 Task: Search one way flight ticket for 1 adult, 1 child, 1 infant in seat in premium economy from Toledo: Eugene F. Kranz Toledo Express Airport to Springfield: Abraham Lincoln Capital Airport on 5-2-2023. Choice of flights is United. Number of bags: 2 carry on bags and 4 checked bags. Price is upto 81000. Outbound departure time preference is 5:45.
Action: Mouse moved to (327, 274)
Screenshot: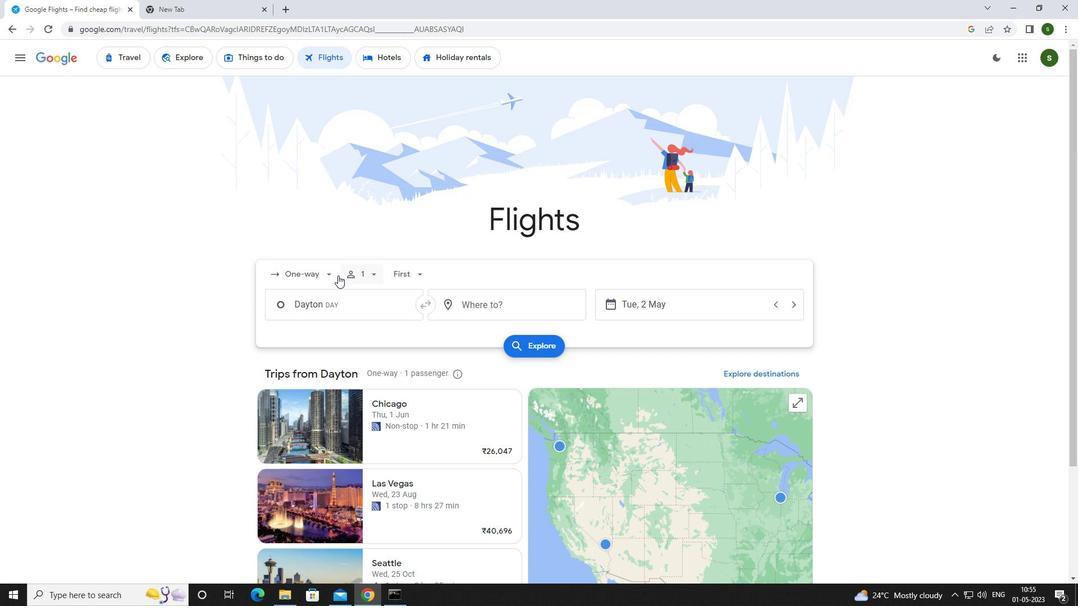 
Action: Mouse pressed left at (327, 274)
Screenshot: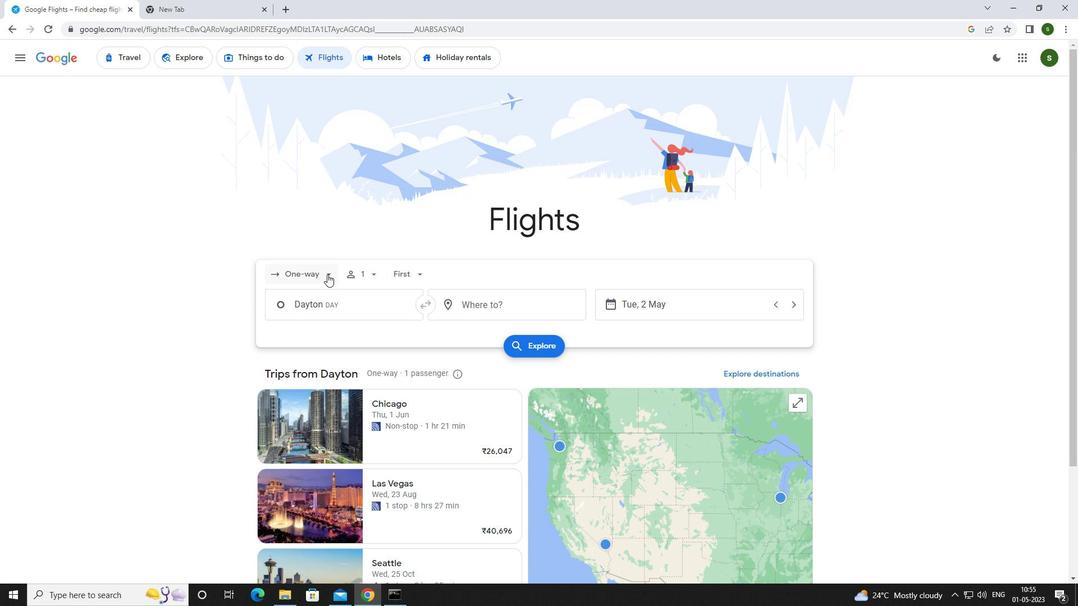 
Action: Mouse moved to (314, 322)
Screenshot: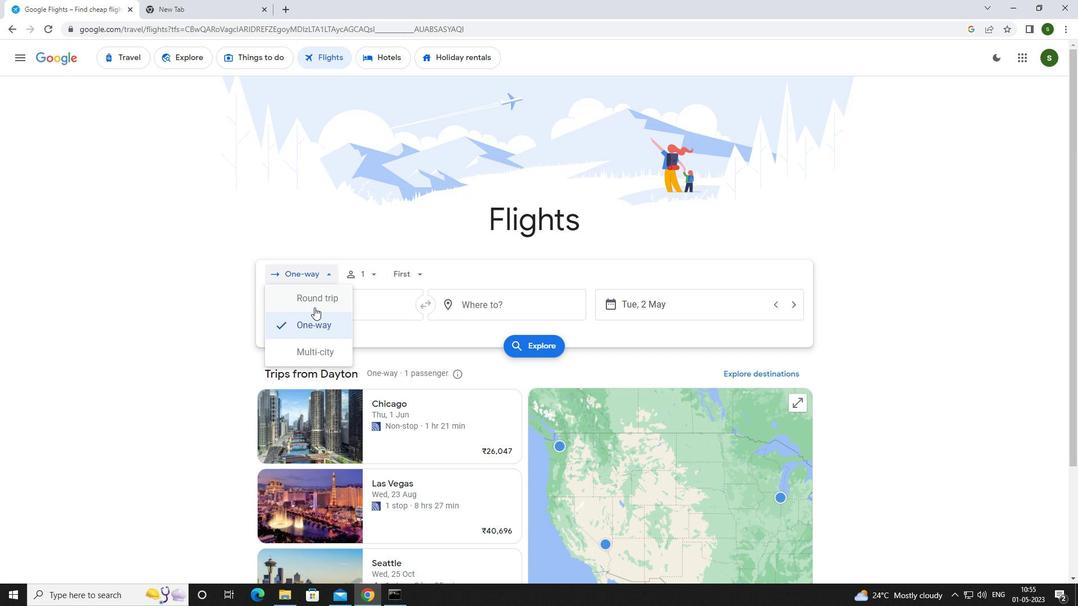 
Action: Mouse pressed left at (314, 322)
Screenshot: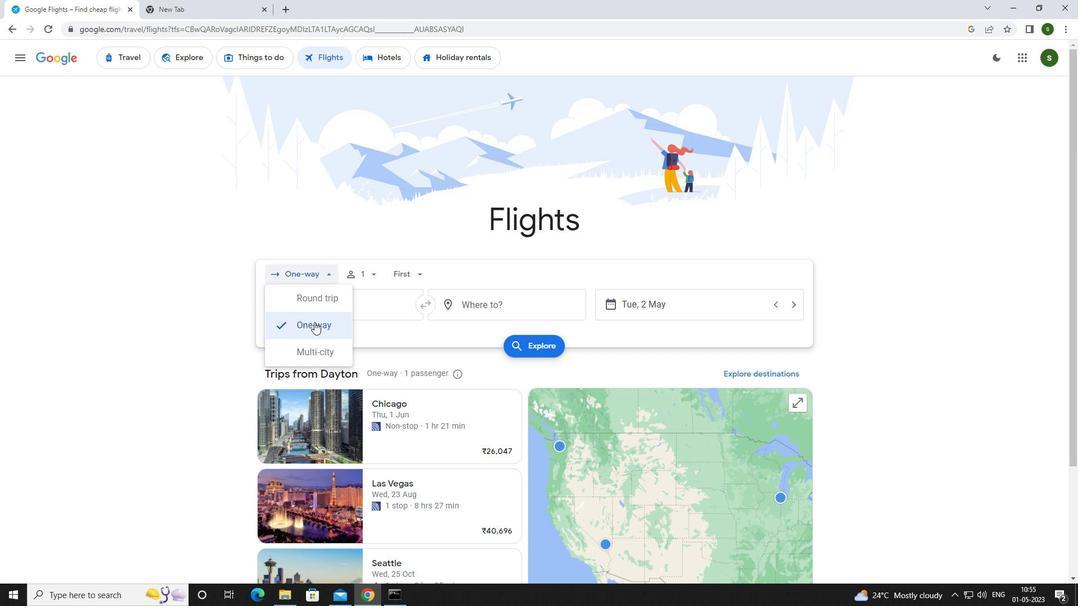 
Action: Mouse moved to (375, 275)
Screenshot: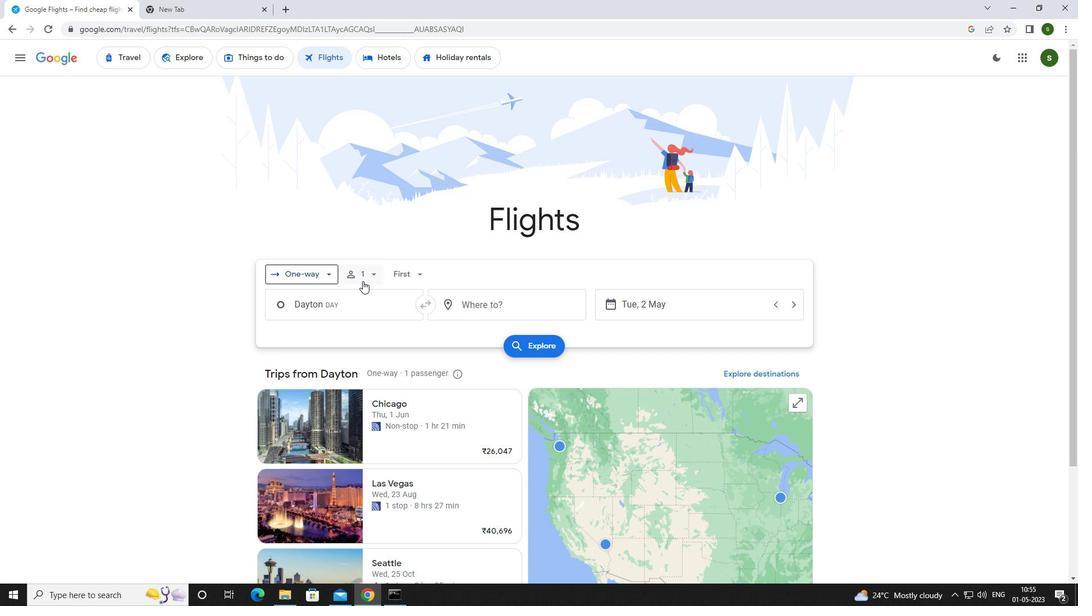 
Action: Mouse pressed left at (375, 275)
Screenshot: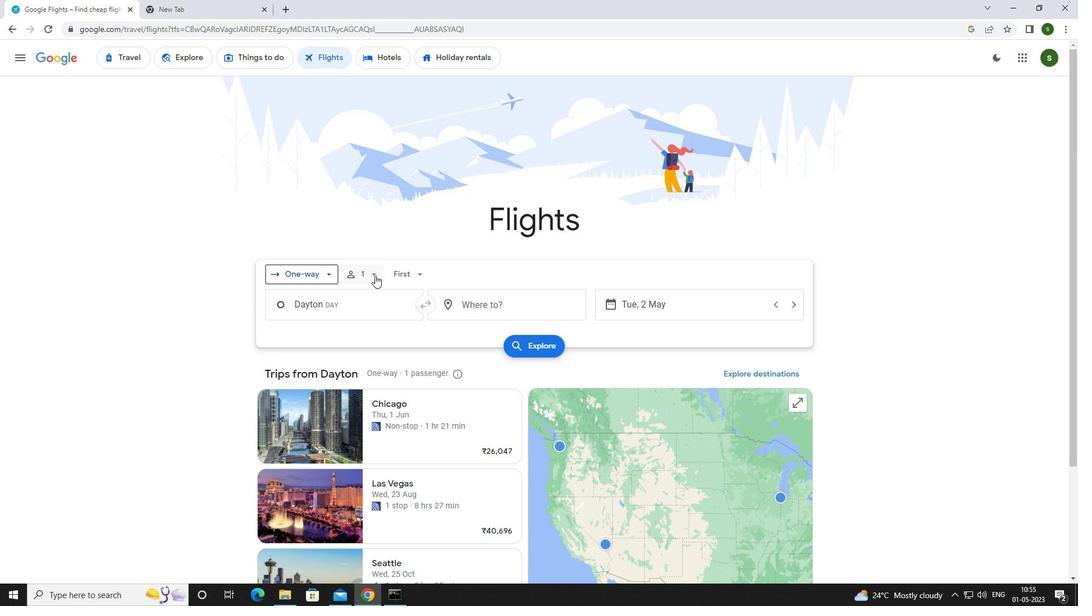 
Action: Mouse moved to (461, 334)
Screenshot: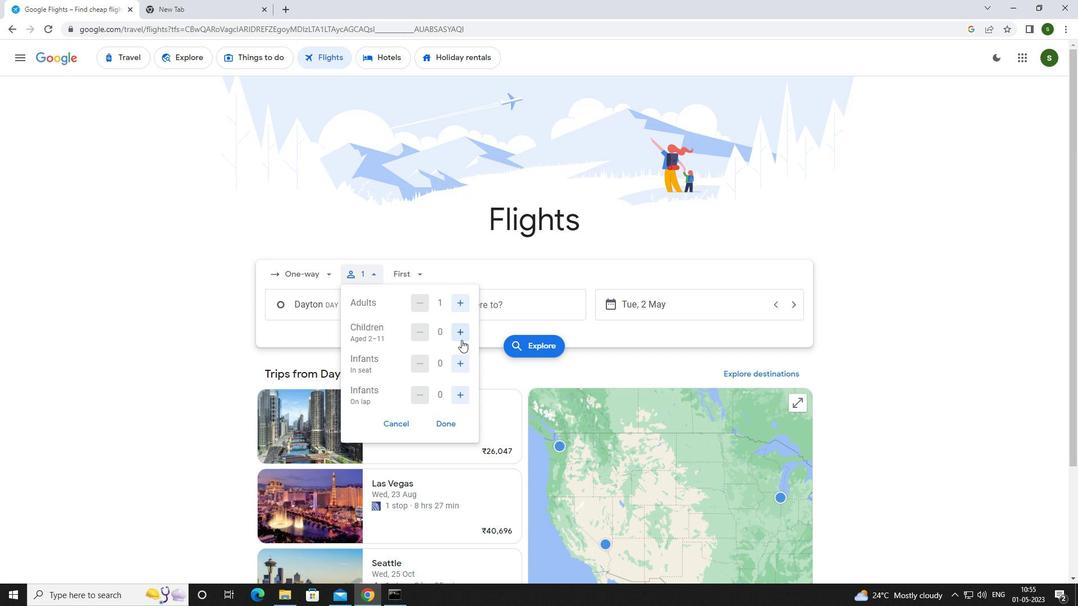 
Action: Mouse pressed left at (461, 334)
Screenshot: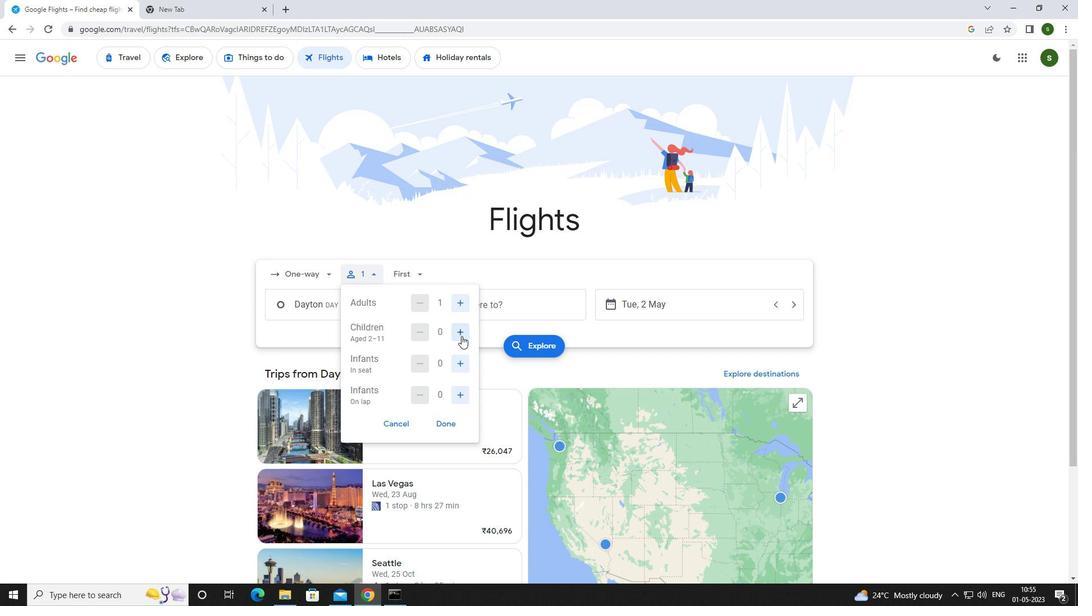 
Action: Mouse moved to (464, 364)
Screenshot: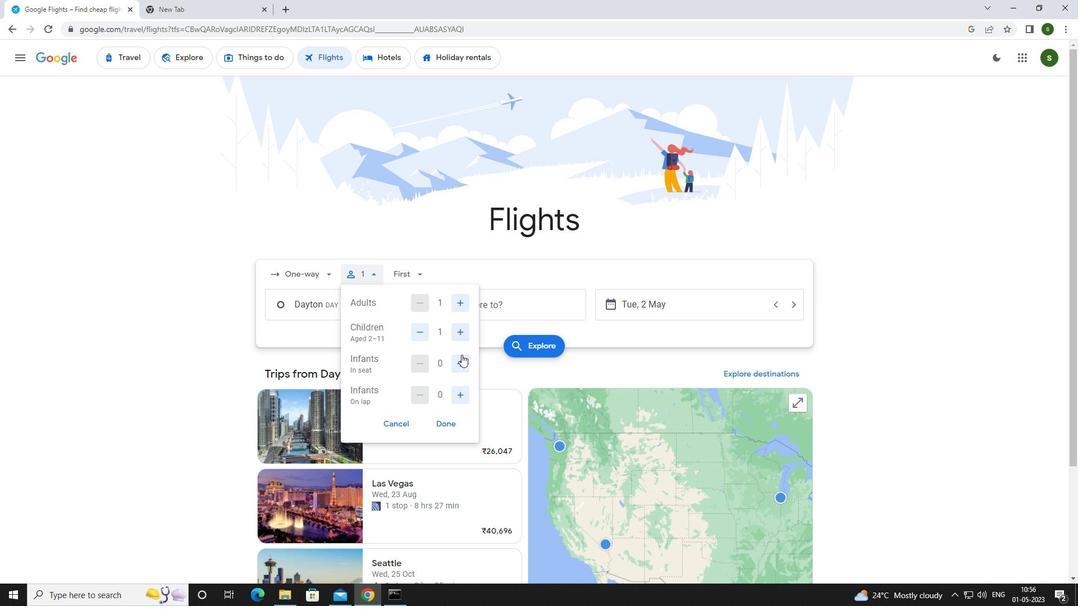 
Action: Mouse pressed left at (464, 364)
Screenshot: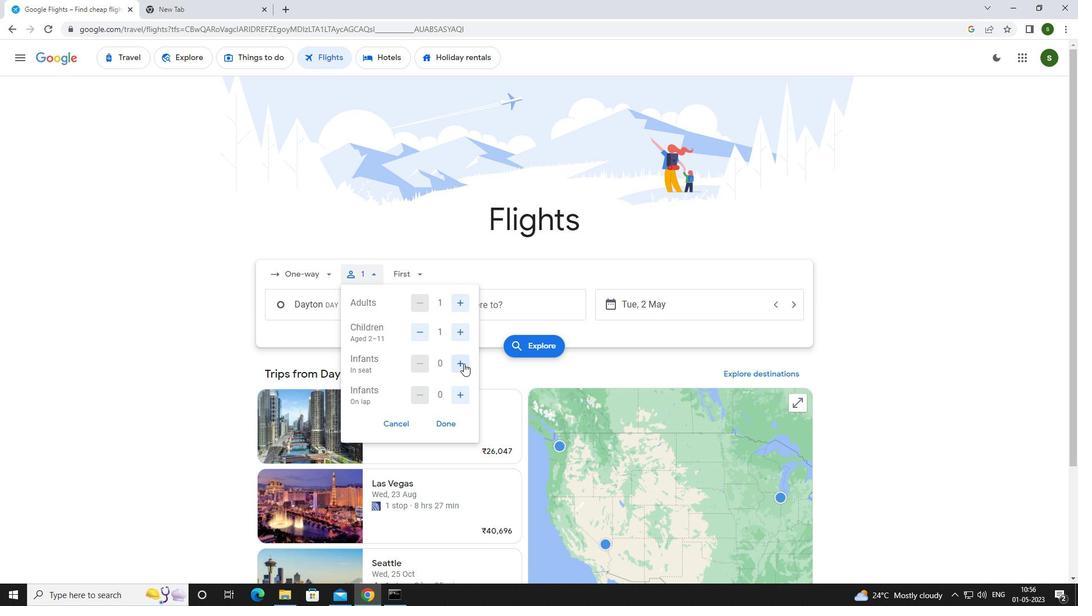 
Action: Mouse moved to (412, 270)
Screenshot: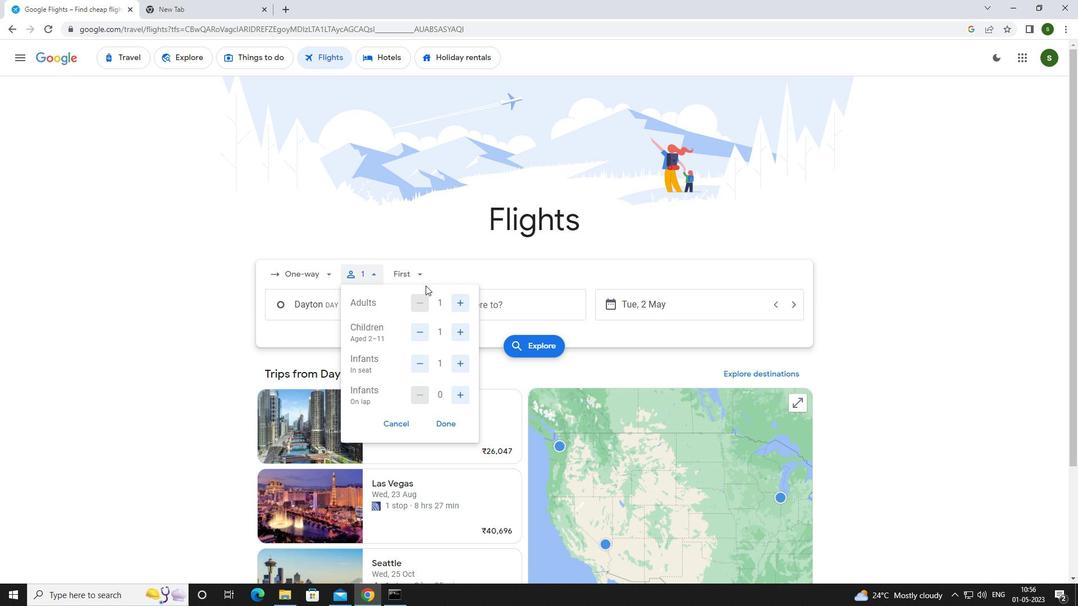 
Action: Mouse pressed left at (412, 270)
Screenshot: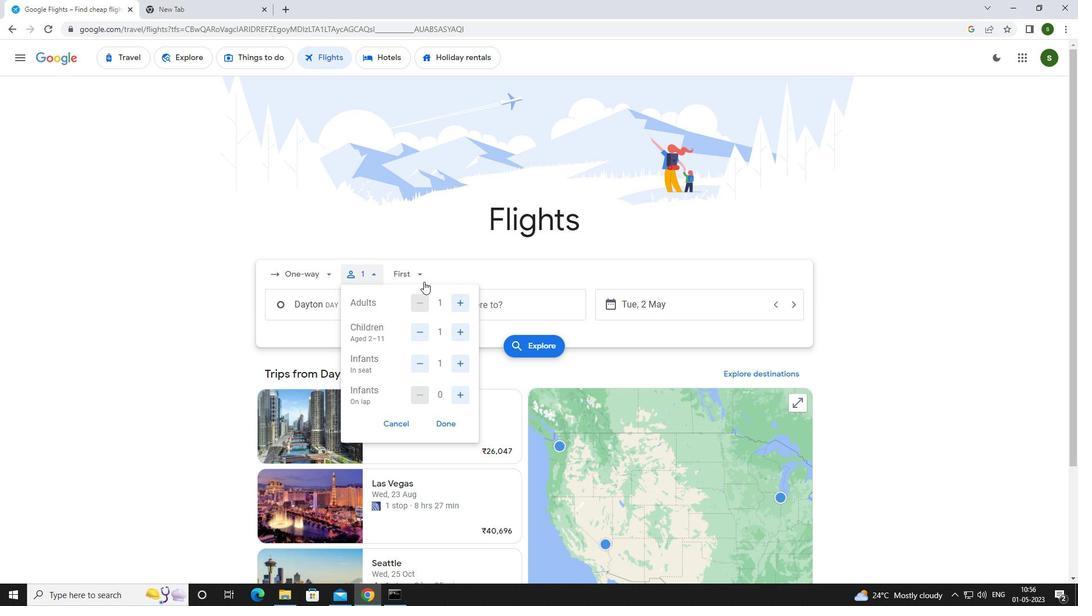 
Action: Mouse moved to (438, 325)
Screenshot: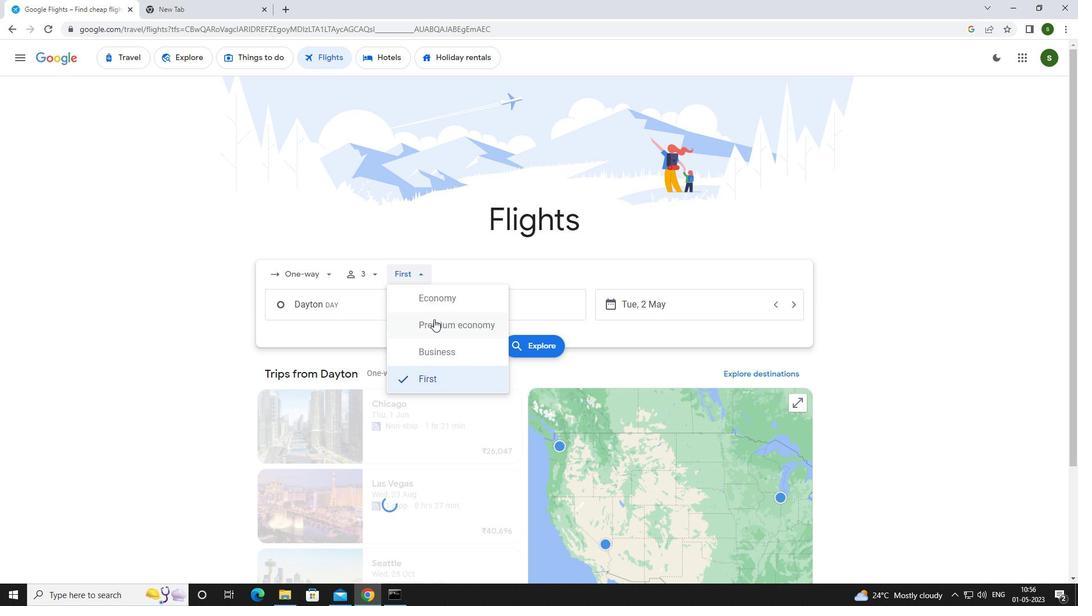 
Action: Mouse pressed left at (438, 325)
Screenshot: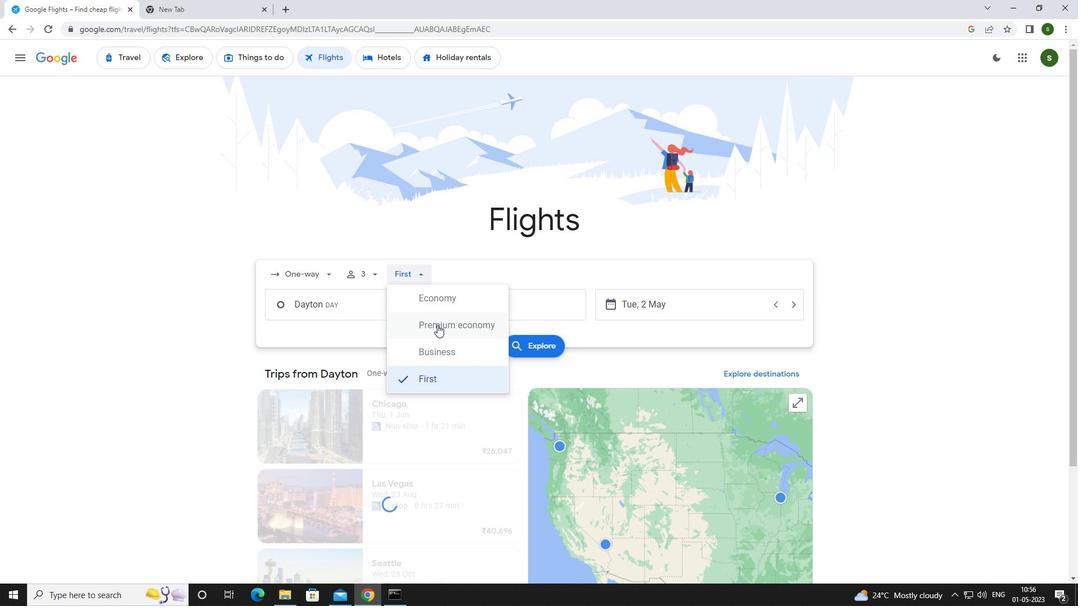 
Action: Mouse moved to (366, 306)
Screenshot: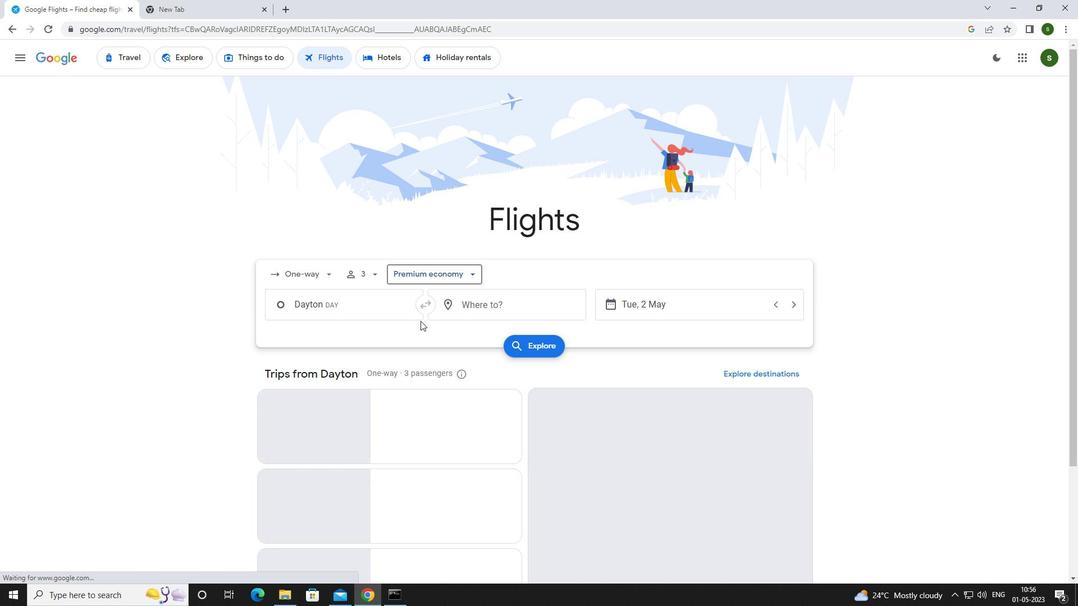 
Action: Mouse pressed left at (366, 306)
Screenshot: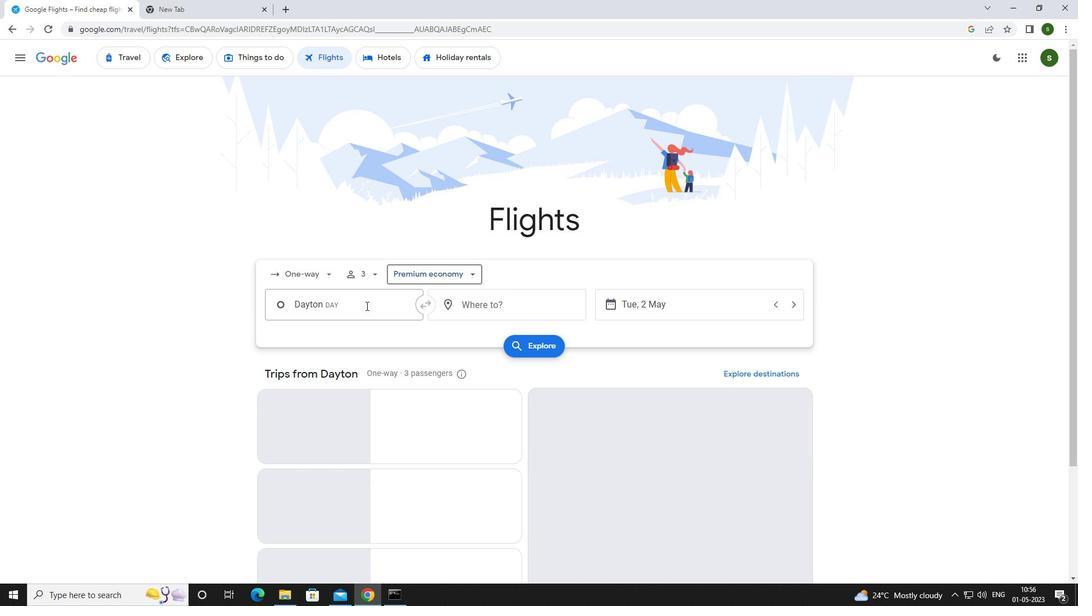 
Action: Key pressed t<Key.caps_lock>oledo<Key.space><Key.caps_lock>e<Key.caps_lock>xp
Screenshot: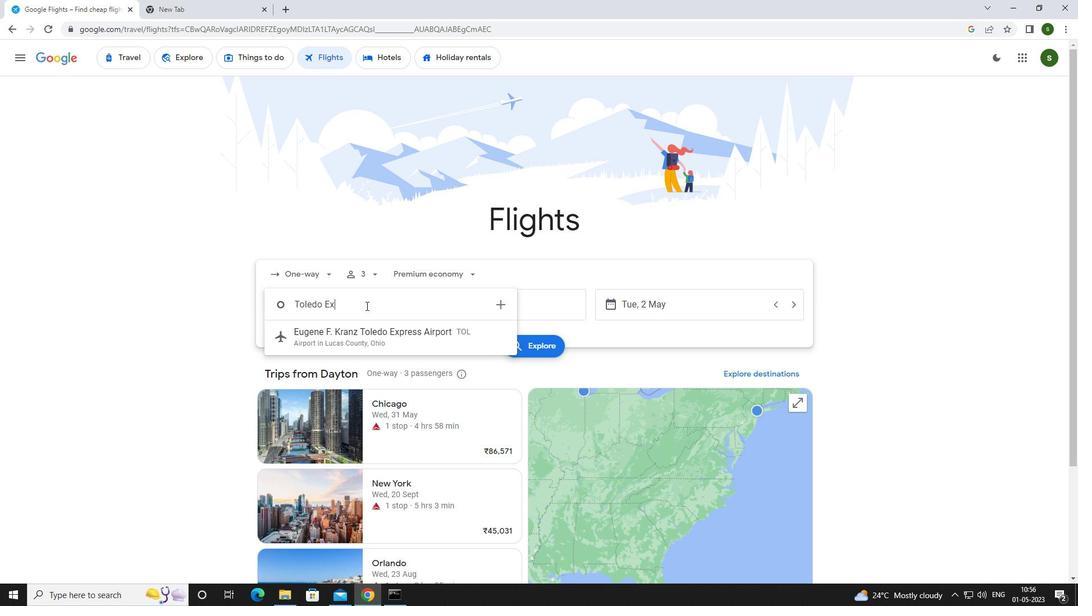 
Action: Mouse moved to (367, 339)
Screenshot: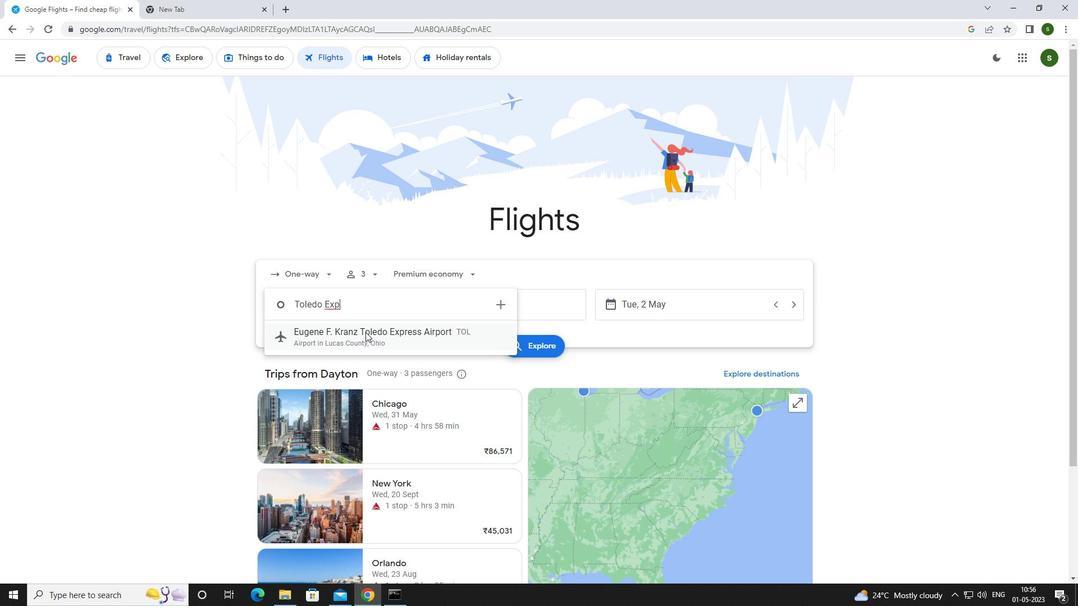 
Action: Mouse pressed left at (367, 339)
Screenshot: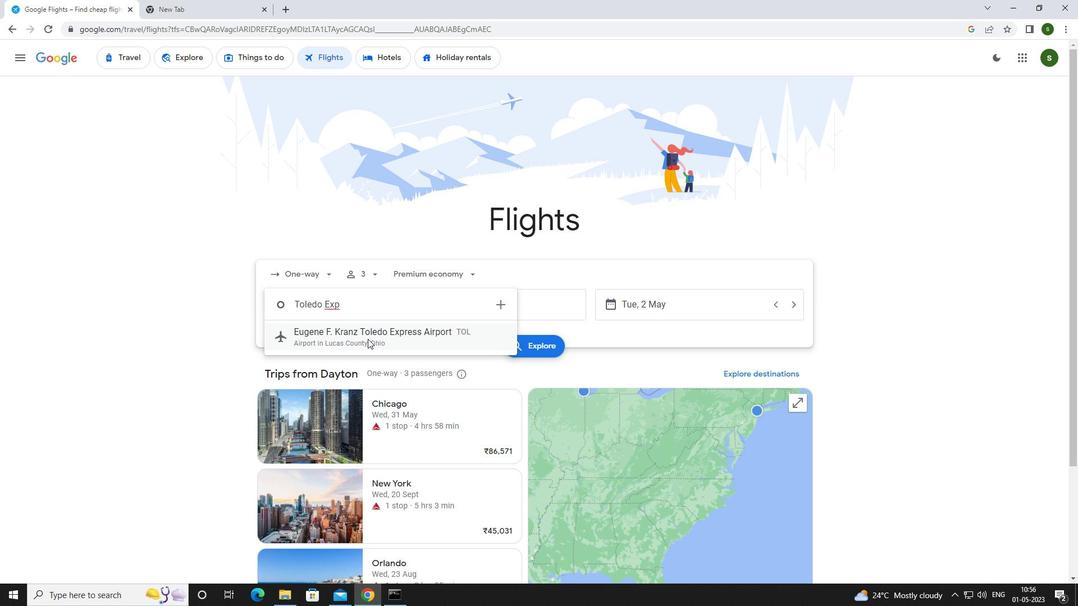 
Action: Mouse moved to (499, 306)
Screenshot: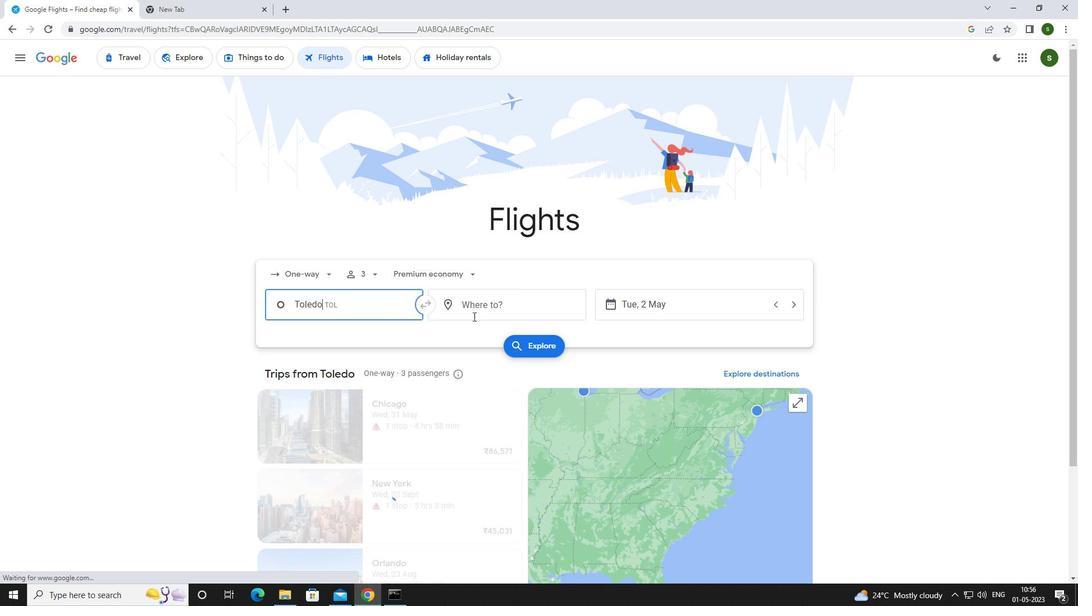 
Action: Mouse pressed left at (499, 306)
Screenshot: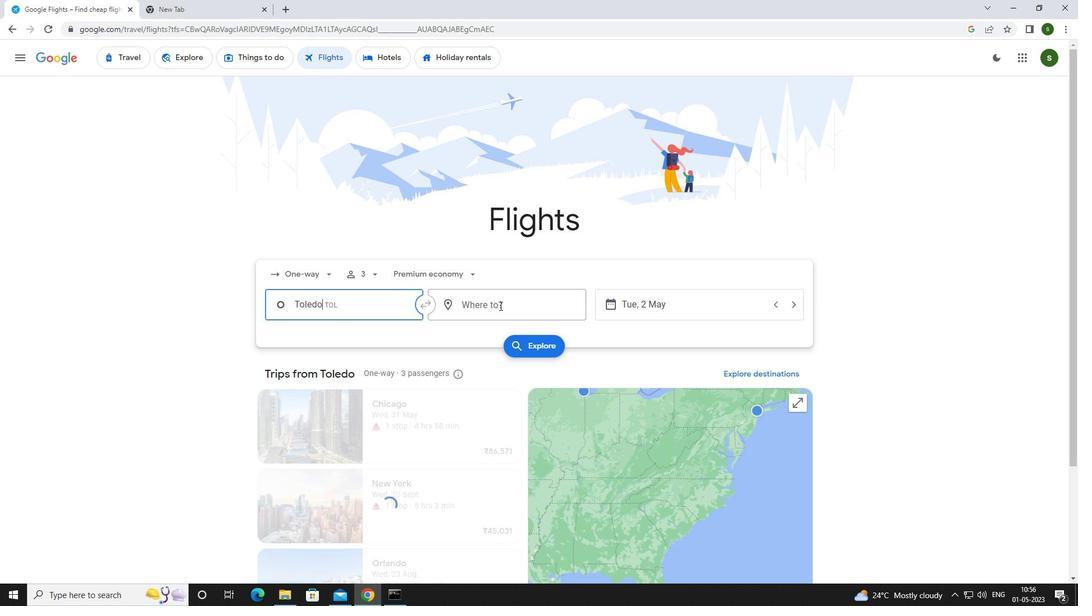 
Action: Mouse moved to (420, 328)
Screenshot: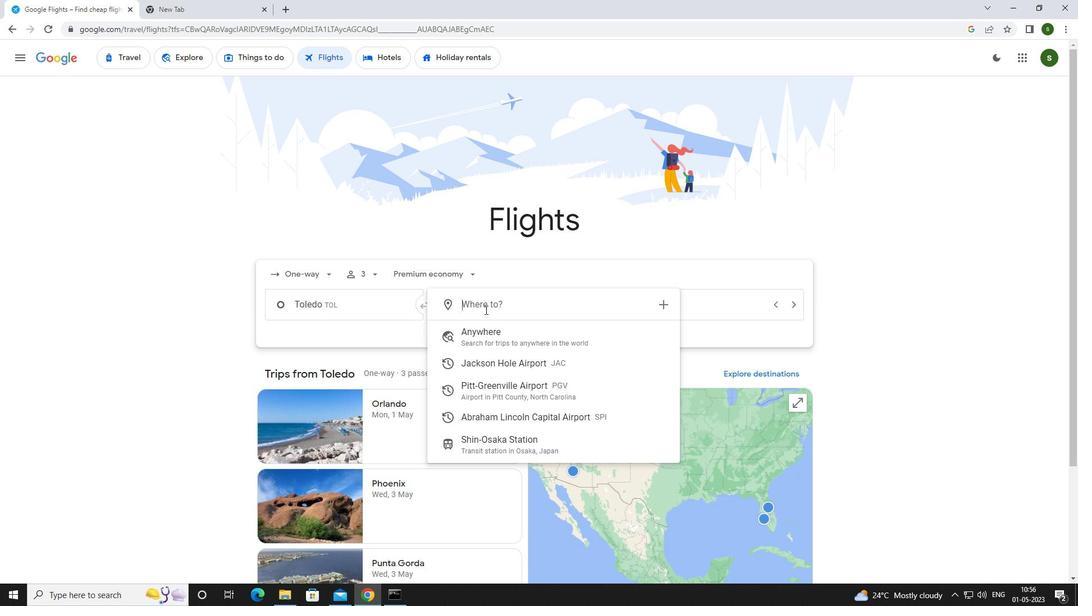 
Action: Key pressed <Key.caps_lock>s<Key.caps_lock>pringd<Key.backspace>fi
Screenshot: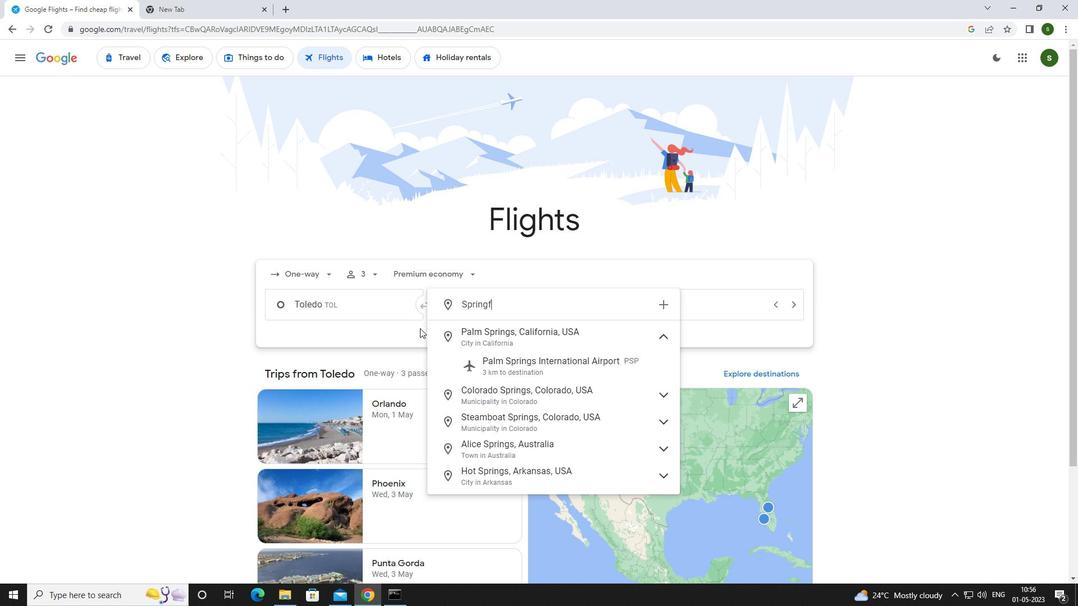 
Action: Mouse moved to (525, 405)
Screenshot: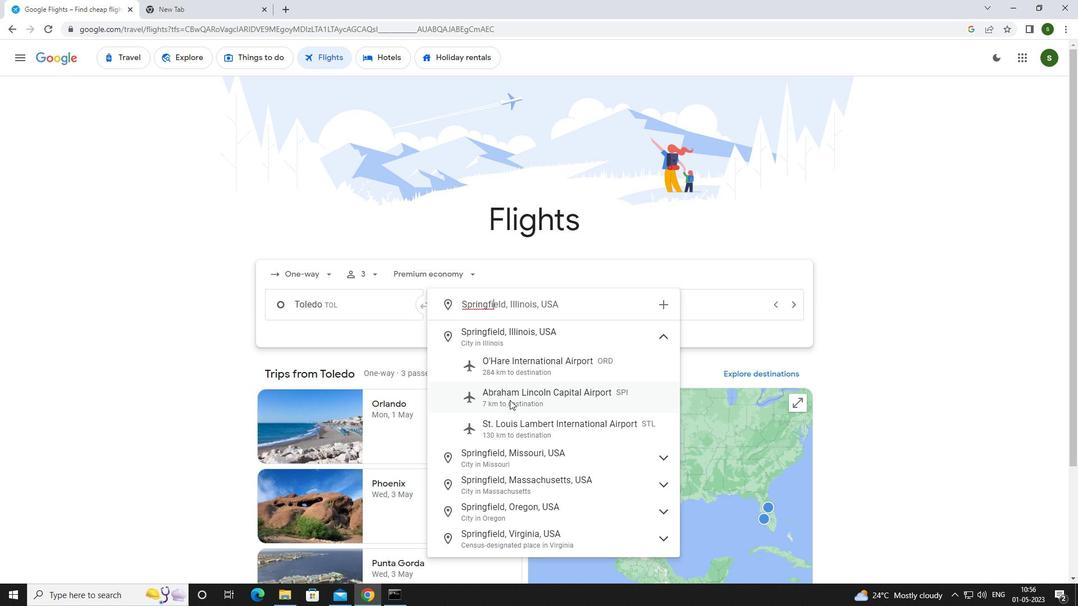 
Action: Mouse pressed left at (525, 405)
Screenshot: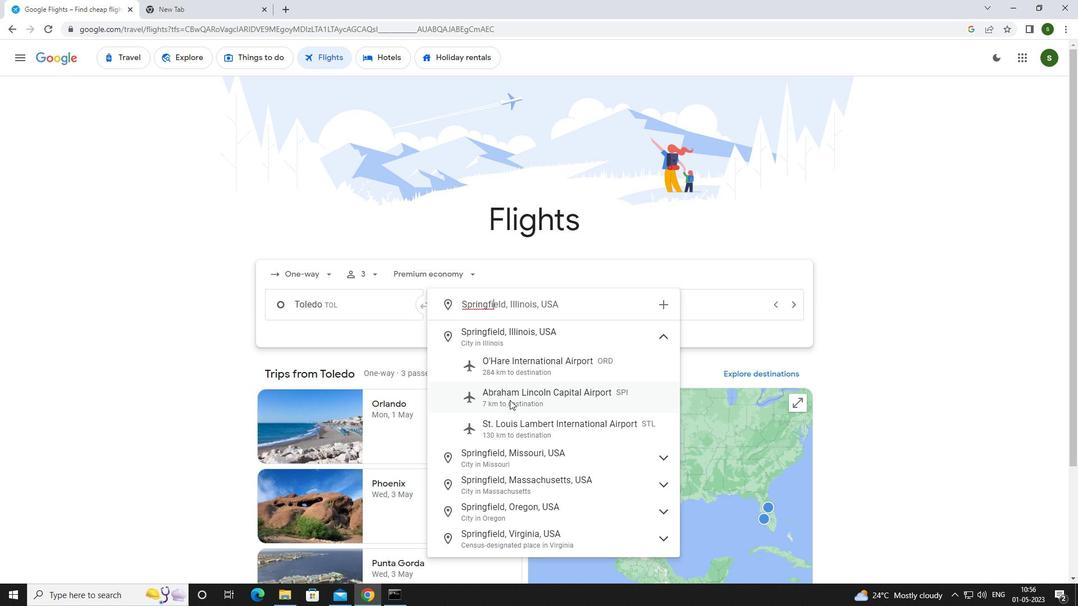 
Action: Mouse moved to (691, 314)
Screenshot: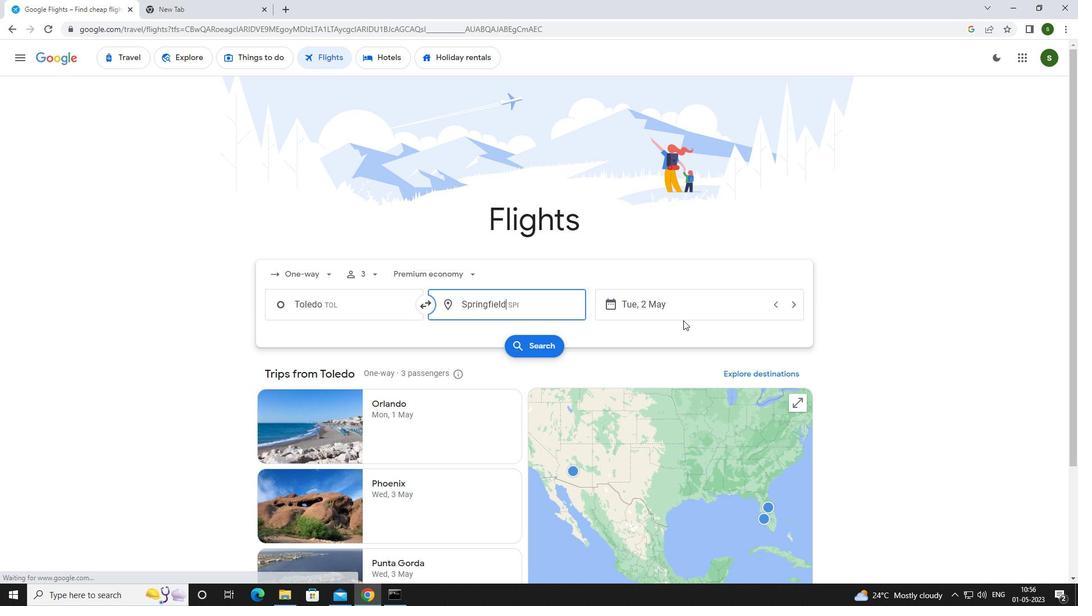 
Action: Mouse pressed left at (691, 314)
Screenshot: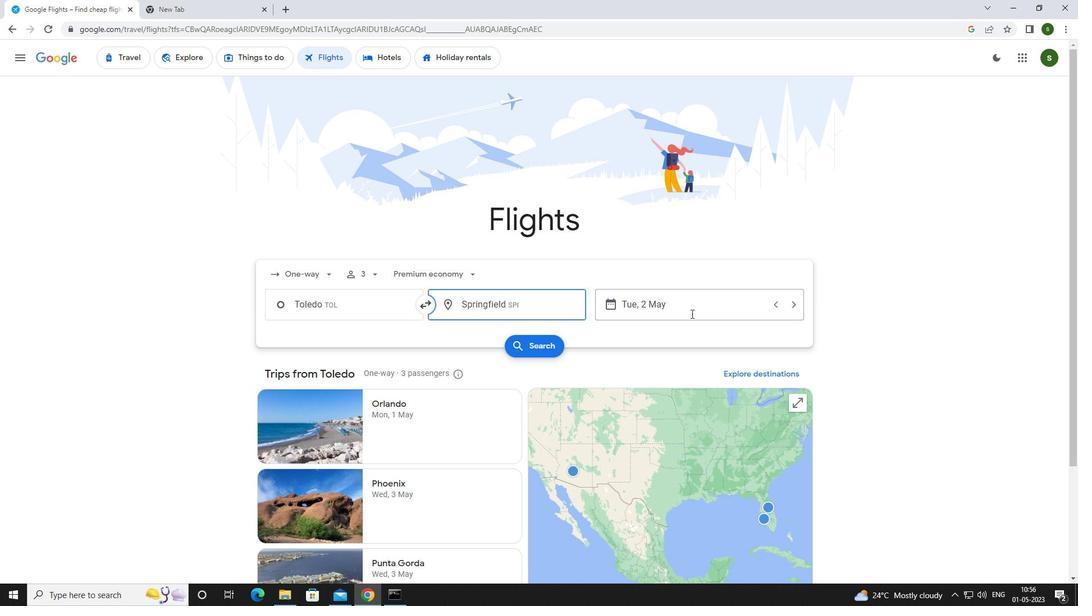 
Action: Mouse moved to (468, 380)
Screenshot: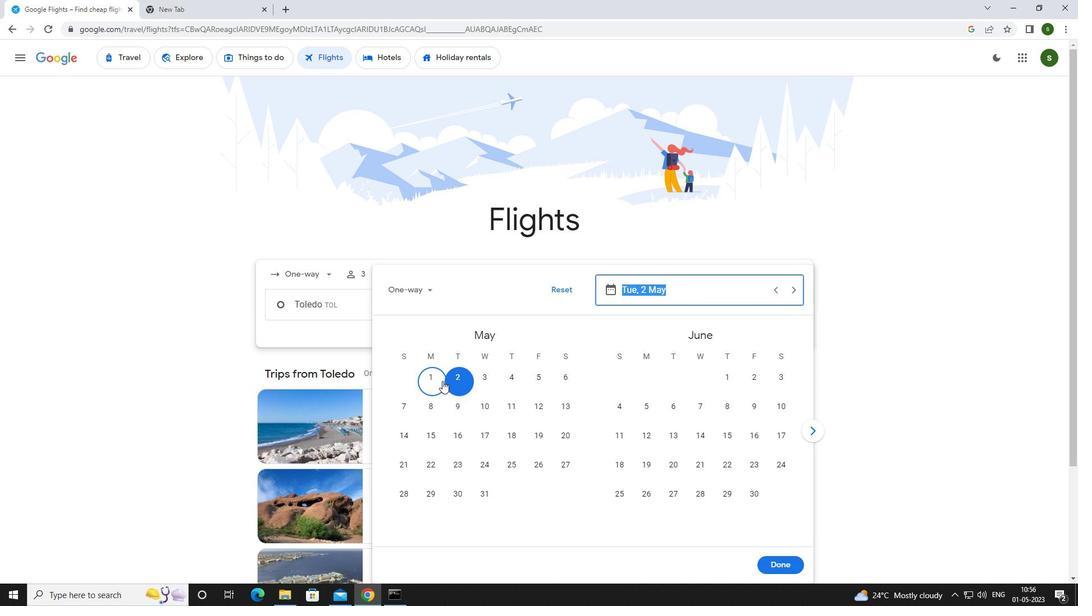 
Action: Mouse pressed left at (468, 380)
Screenshot: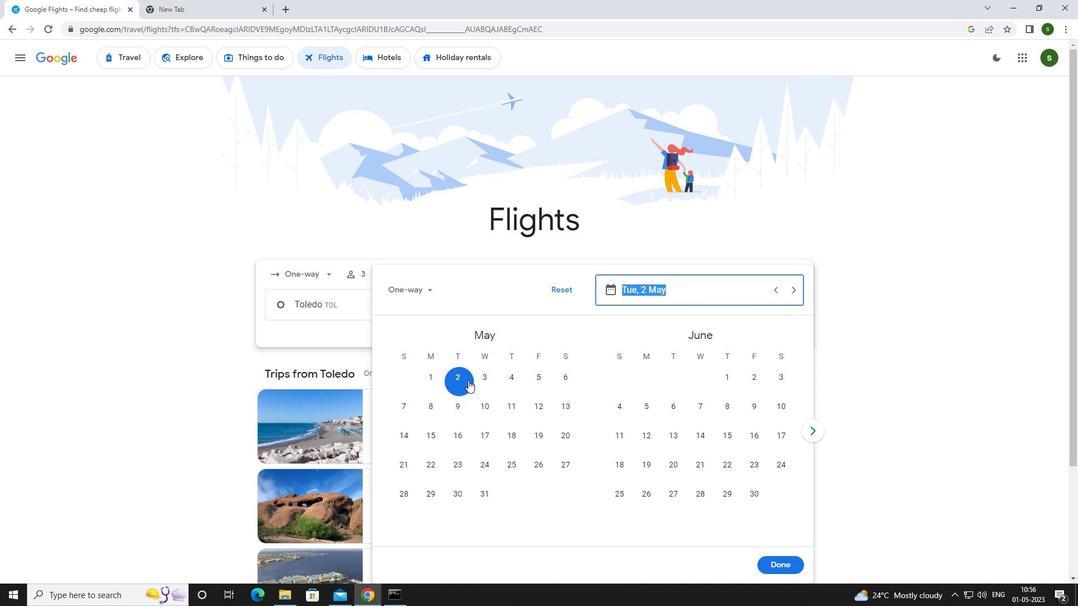 
Action: Mouse moved to (785, 569)
Screenshot: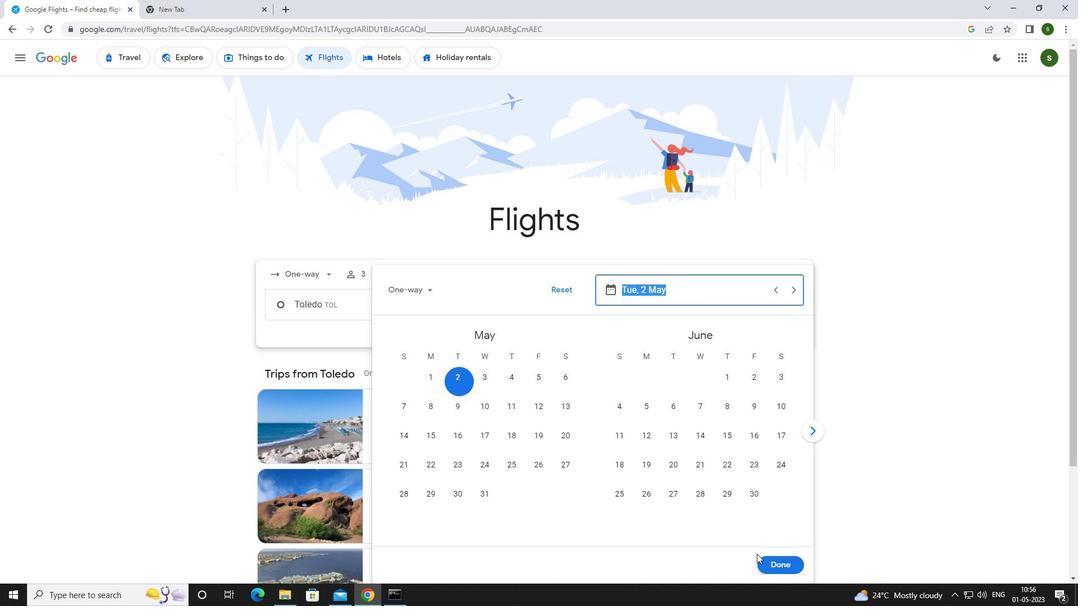 
Action: Mouse pressed left at (785, 569)
Screenshot: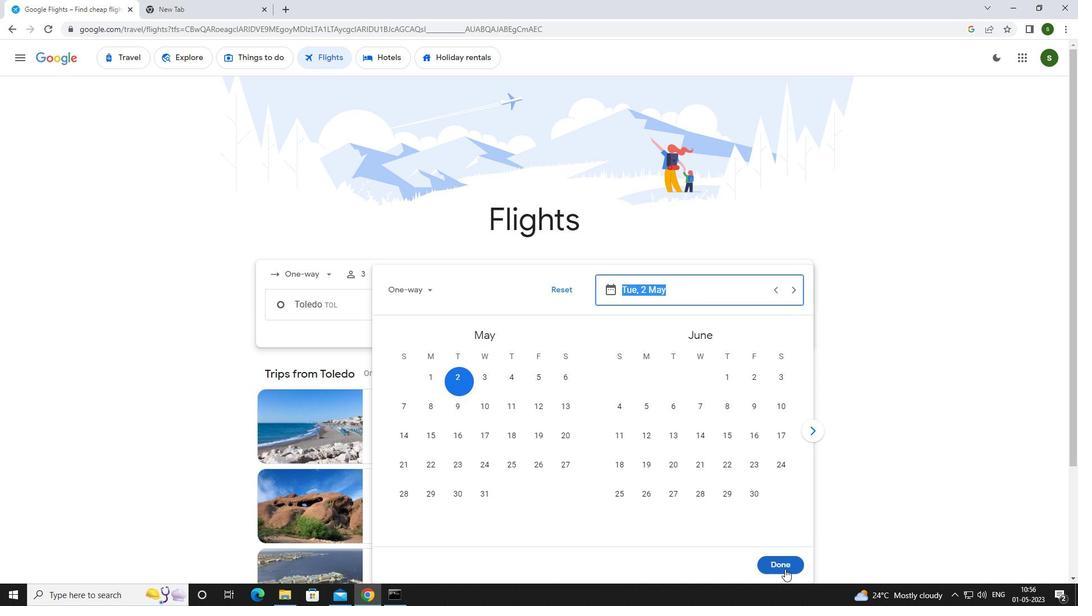 
Action: Mouse moved to (525, 350)
Screenshot: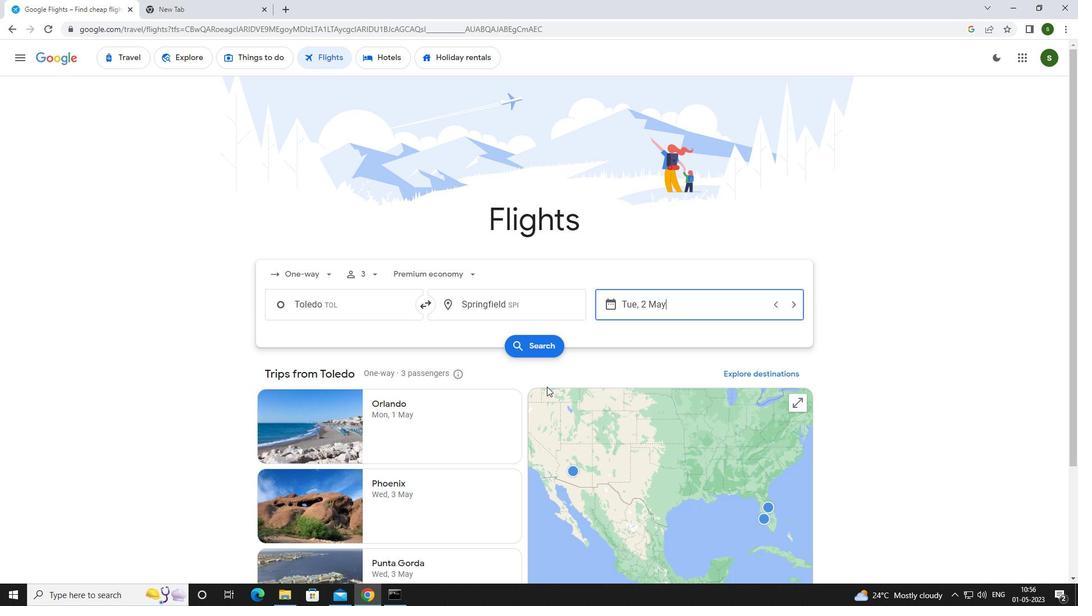 
Action: Mouse pressed left at (525, 350)
Screenshot: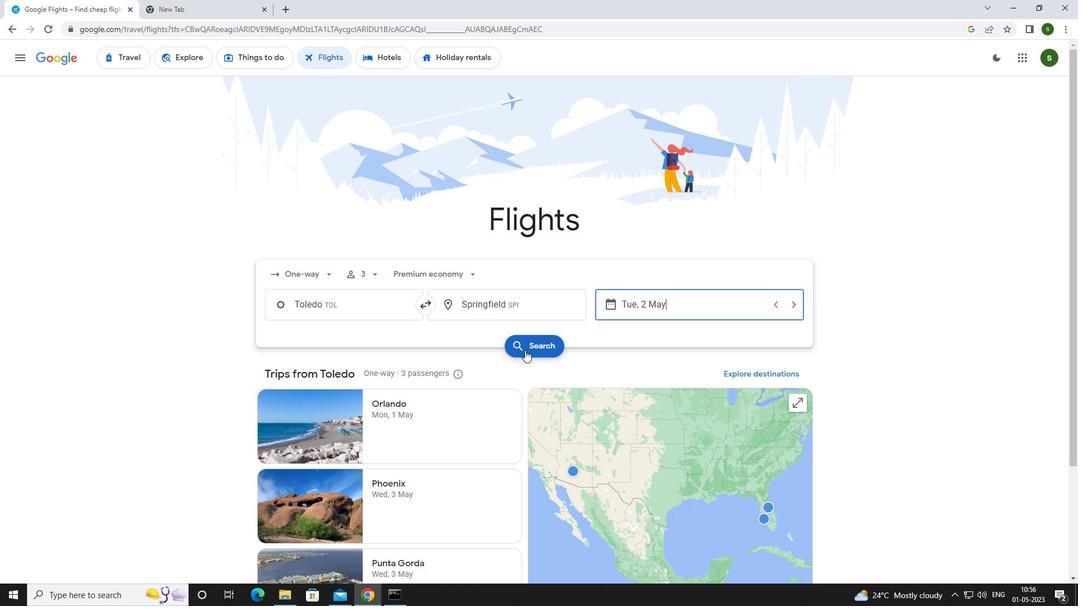 
Action: Mouse moved to (292, 166)
Screenshot: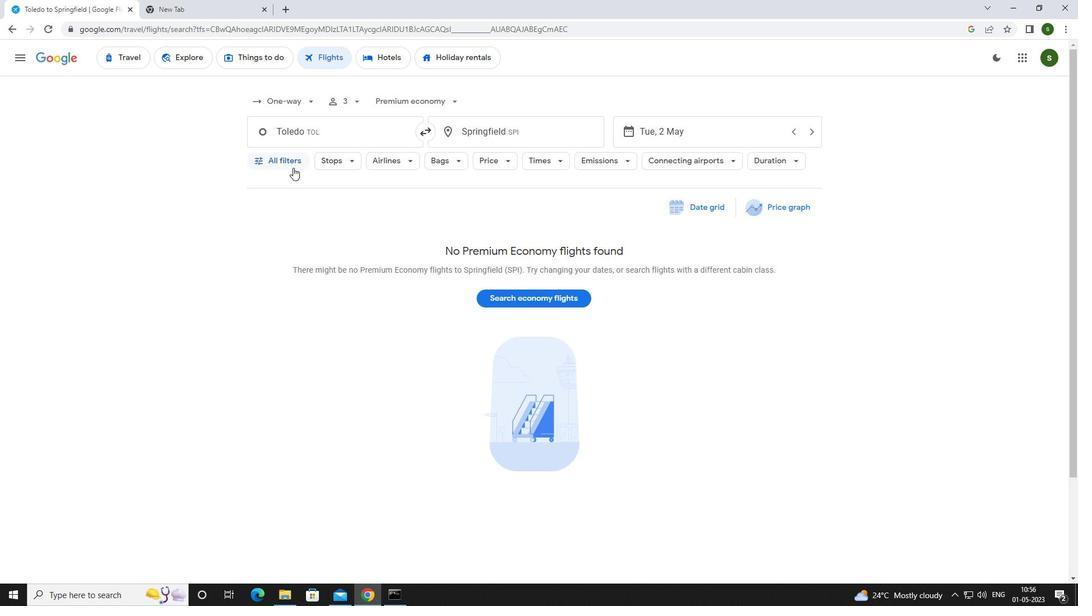 
Action: Mouse pressed left at (292, 166)
Screenshot: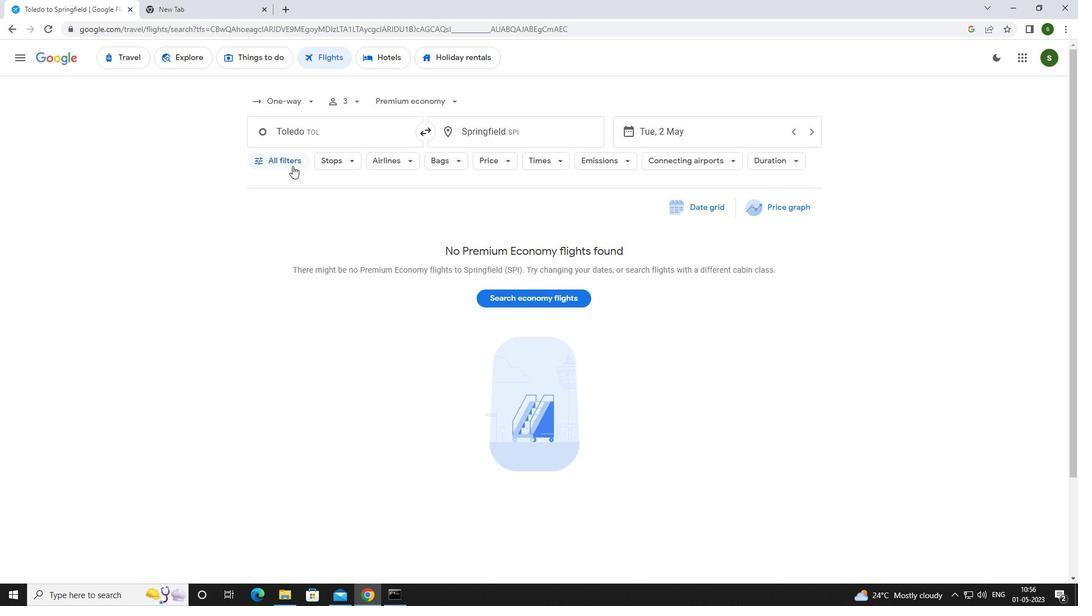 
Action: Mouse moved to (417, 403)
Screenshot: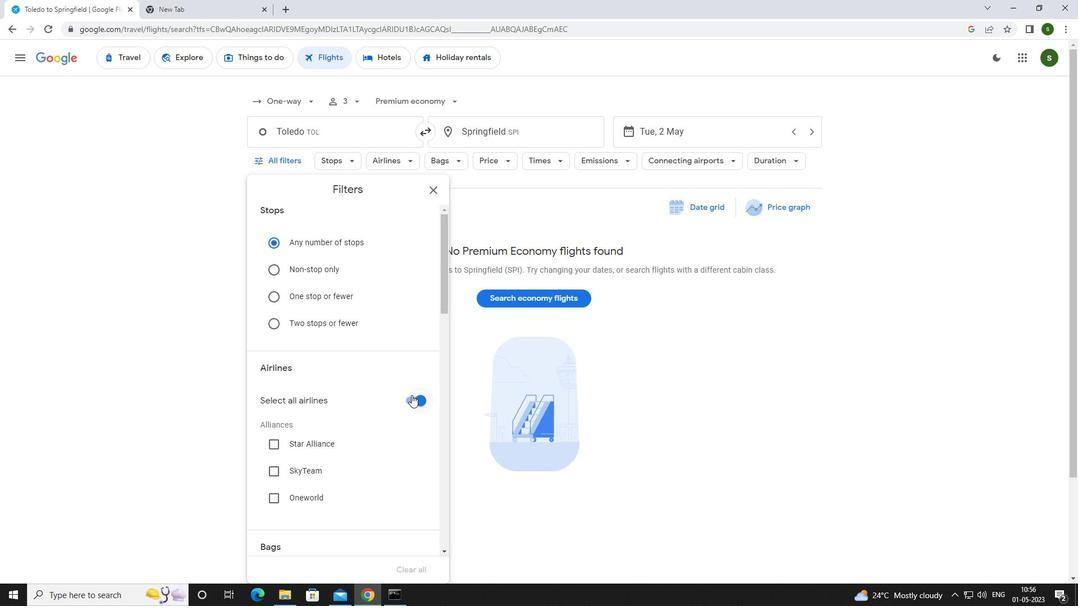 
Action: Mouse pressed left at (417, 403)
Screenshot: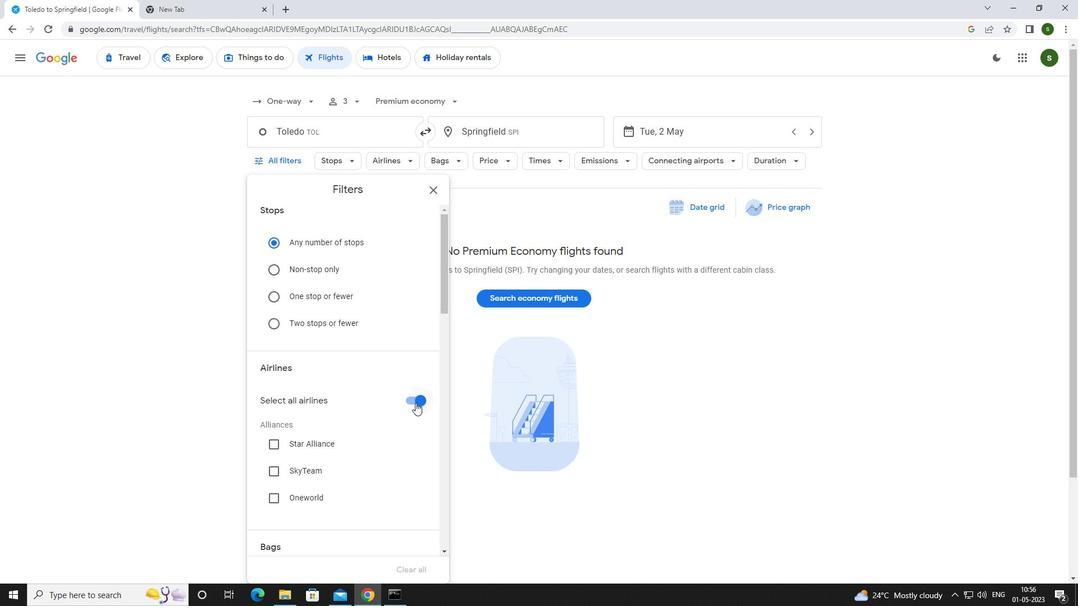 
Action: Mouse moved to (385, 374)
Screenshot: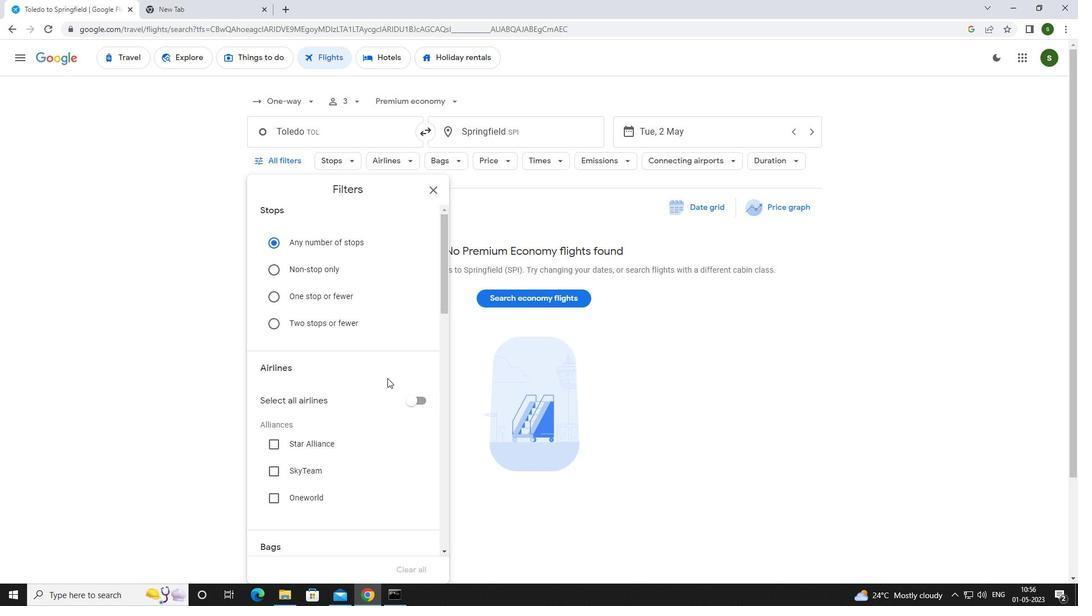 
Action: Mouse scrolled (385, 373) with delta (0, 0)
Screenshot: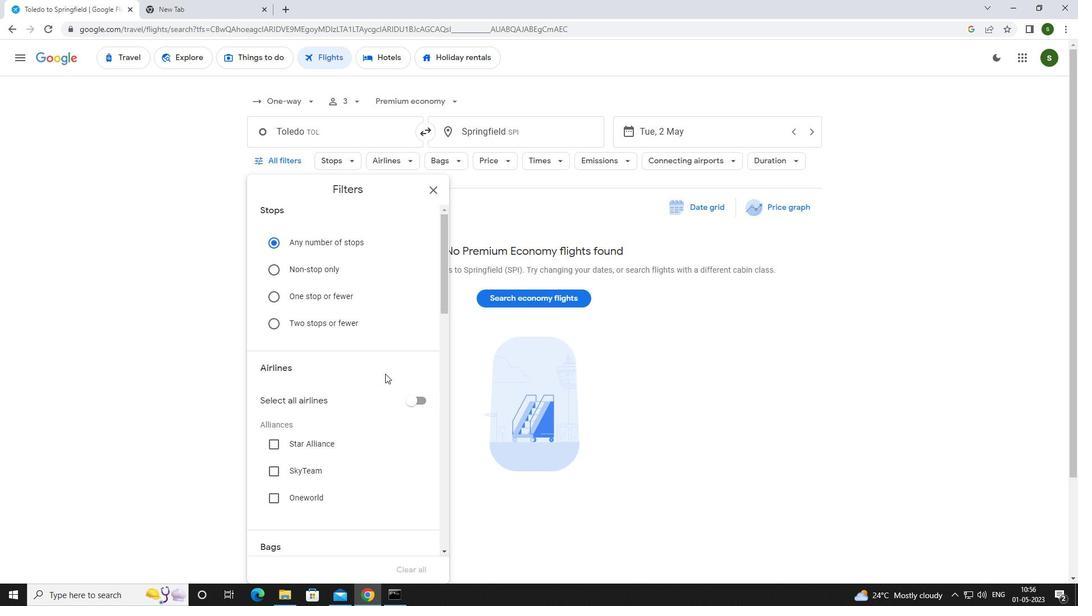 
Action: Mouse scrolled (385, 373) with delta (0, 0)
Screenshot: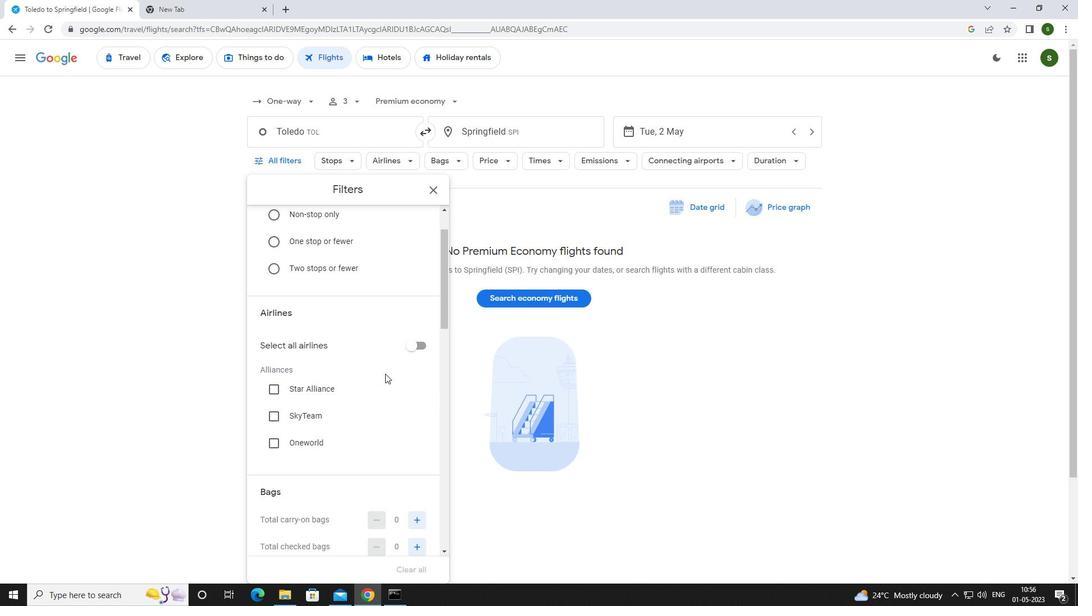
Action: Mouse scrolled (385, 373) with delta (0, 0)
Screenshot: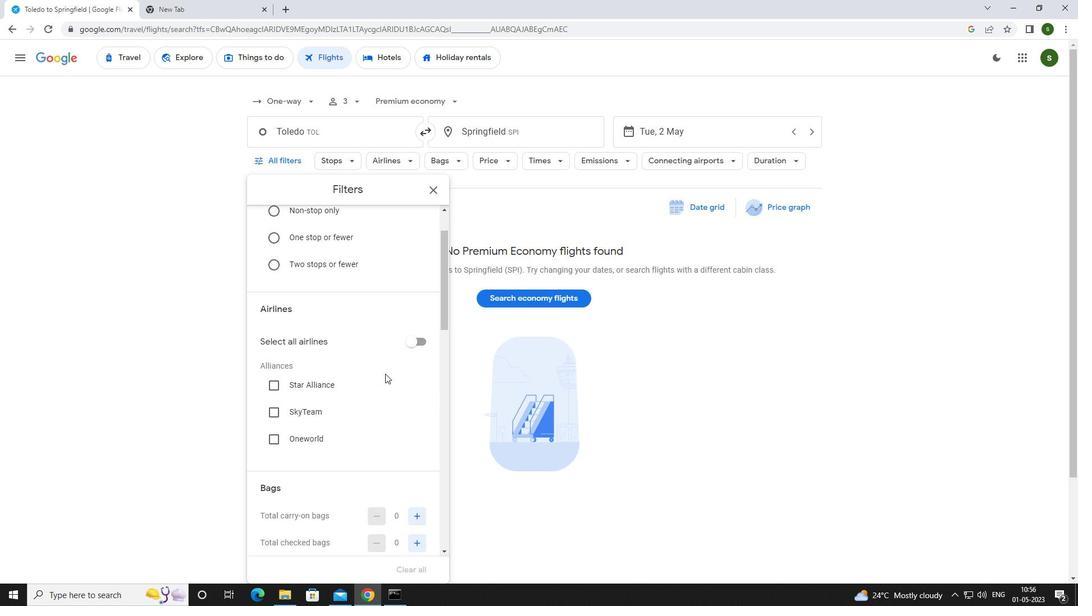 
Action: Mouse moved to (422, 410)
Screenshot: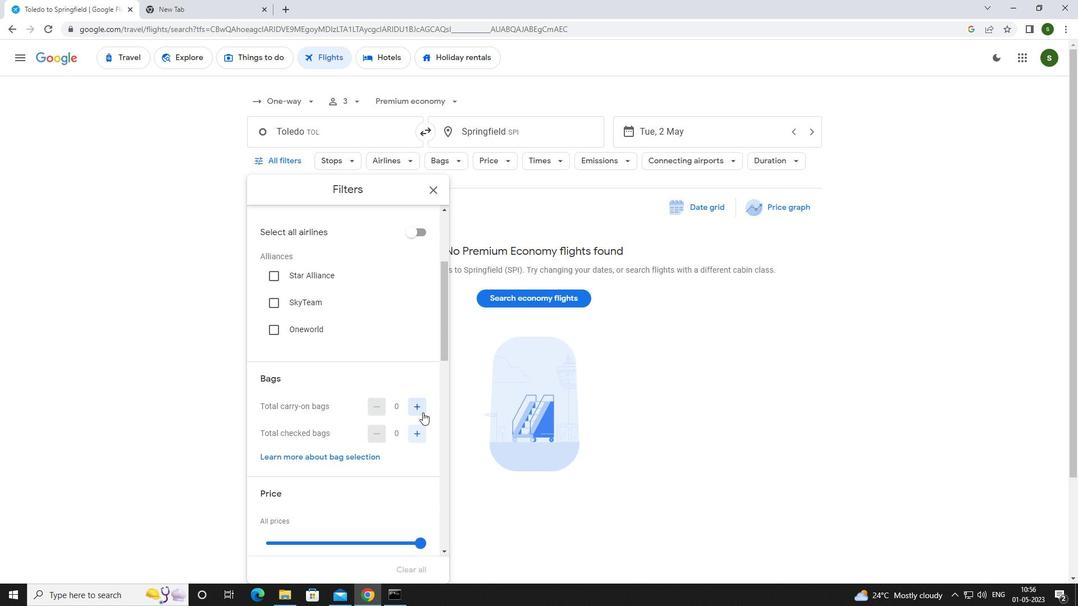 
Action: Mouse pressed left at (422, 410)
Screenshot: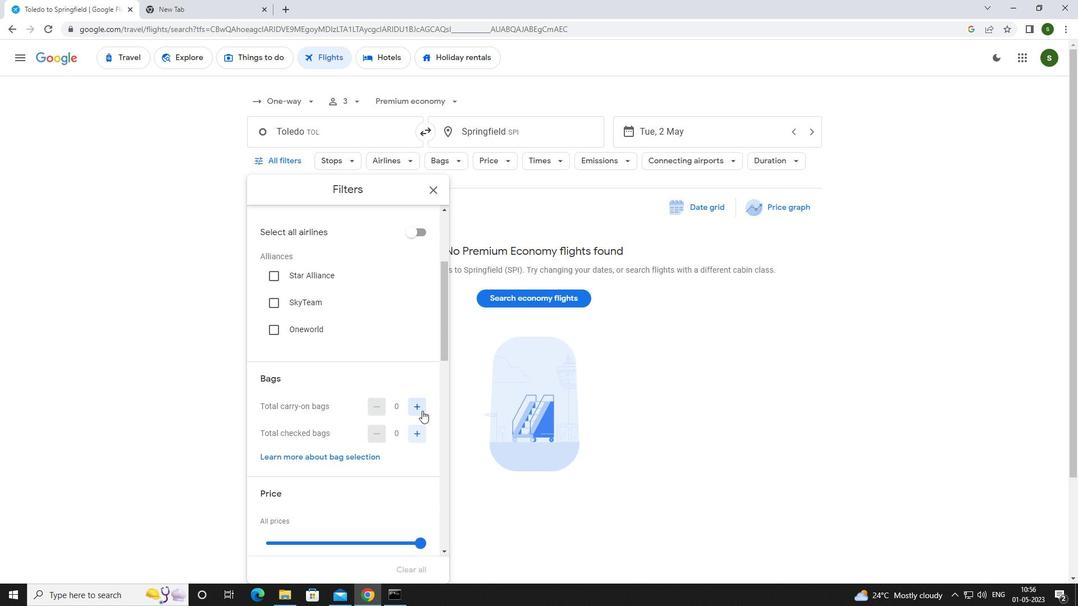 
Action: Mouse pressed left at (422, 410)
Screenshot: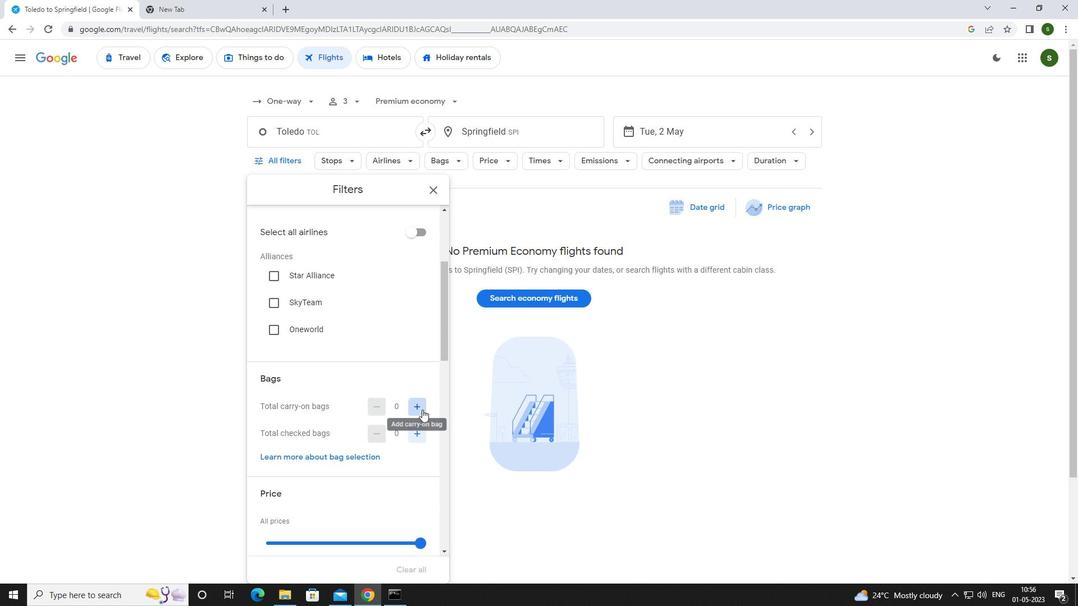 
Action: Mouse moved to (417, 429)
Screenshot: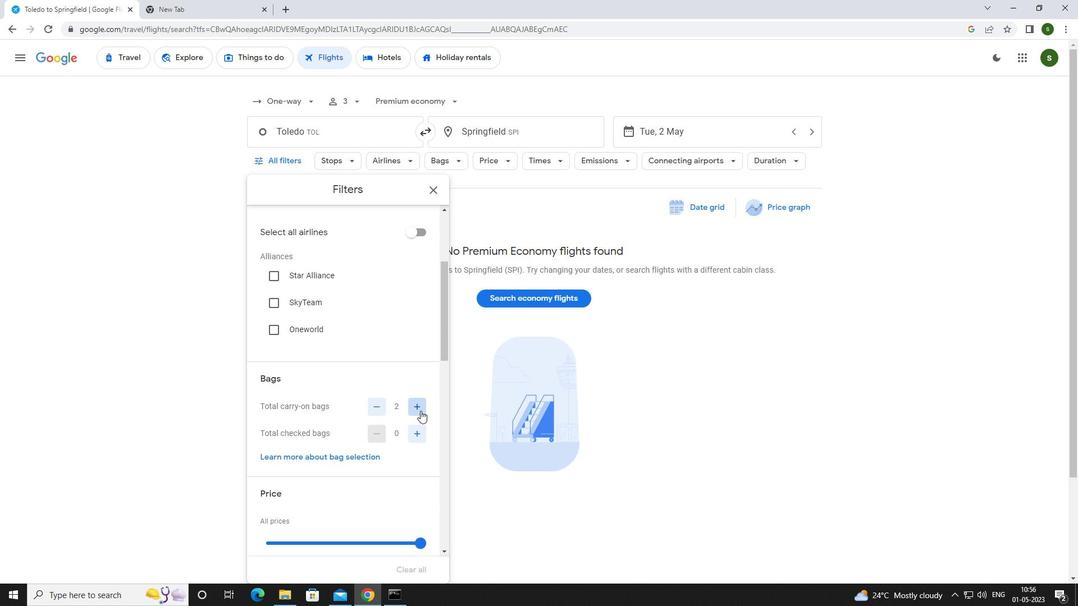 
Action: Mouse pressed left at (417, 429)
Screenshot: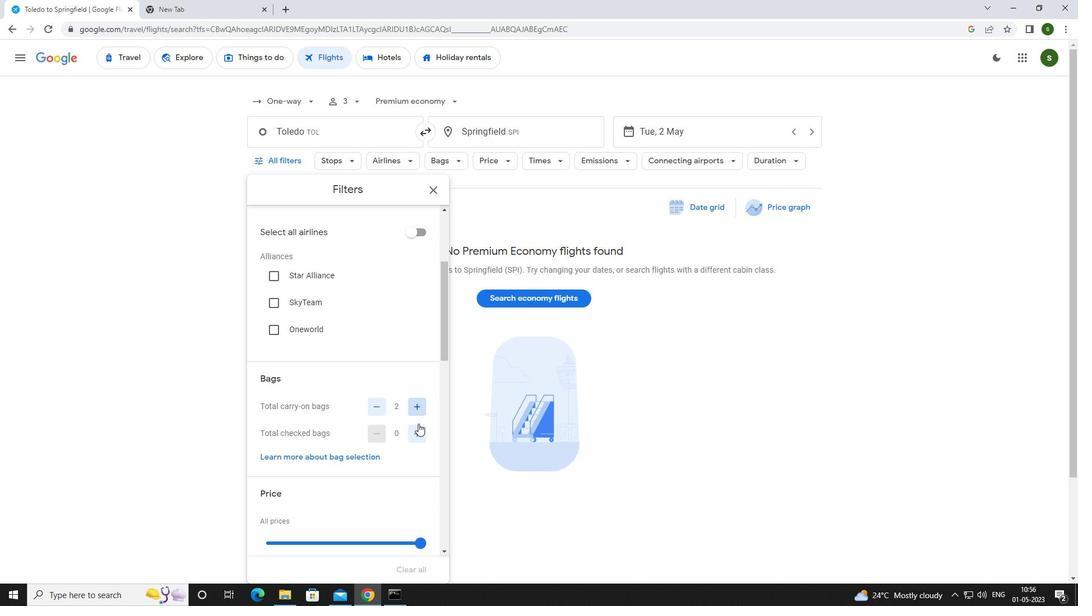 
Action: Mouse pressed left at (417, 429)
Screenshot: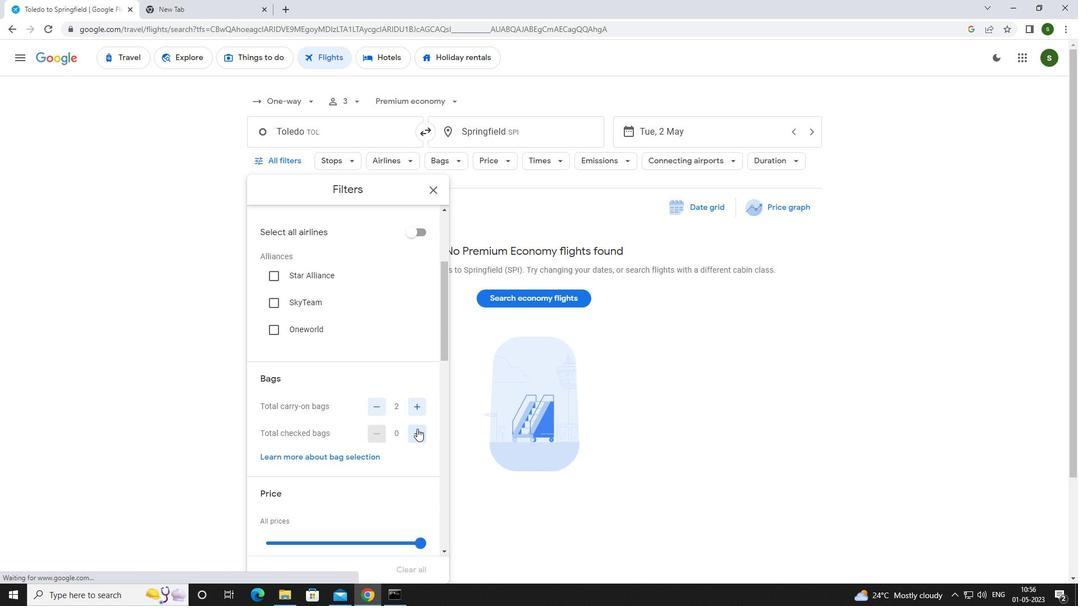 
Action: Mouse pressed left at (417, 429)
Screenshot: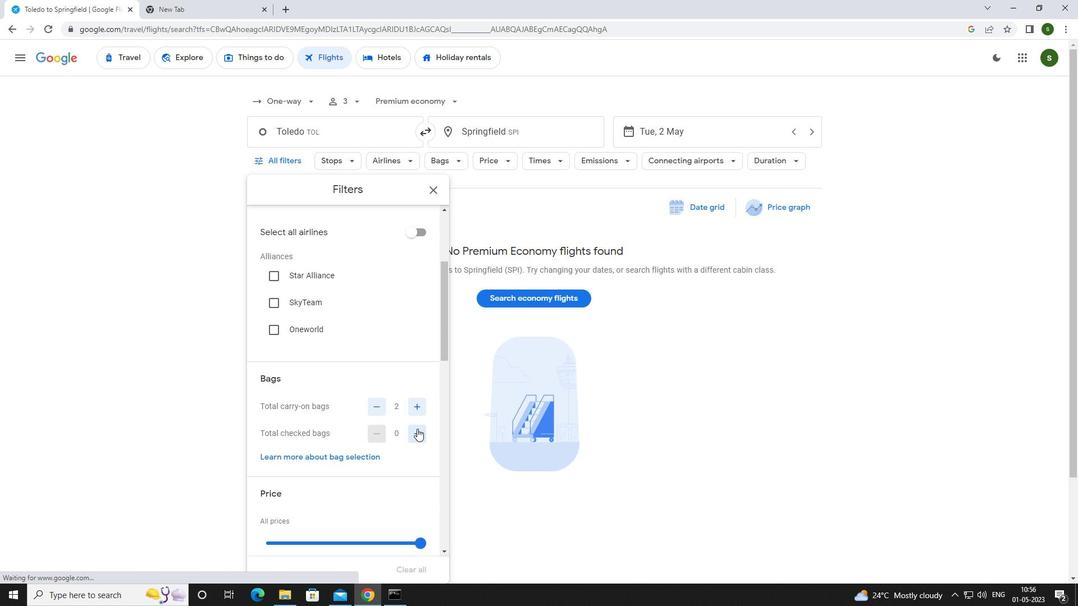 
Action: Mouse pressed left at (417, 429)
Screenshot: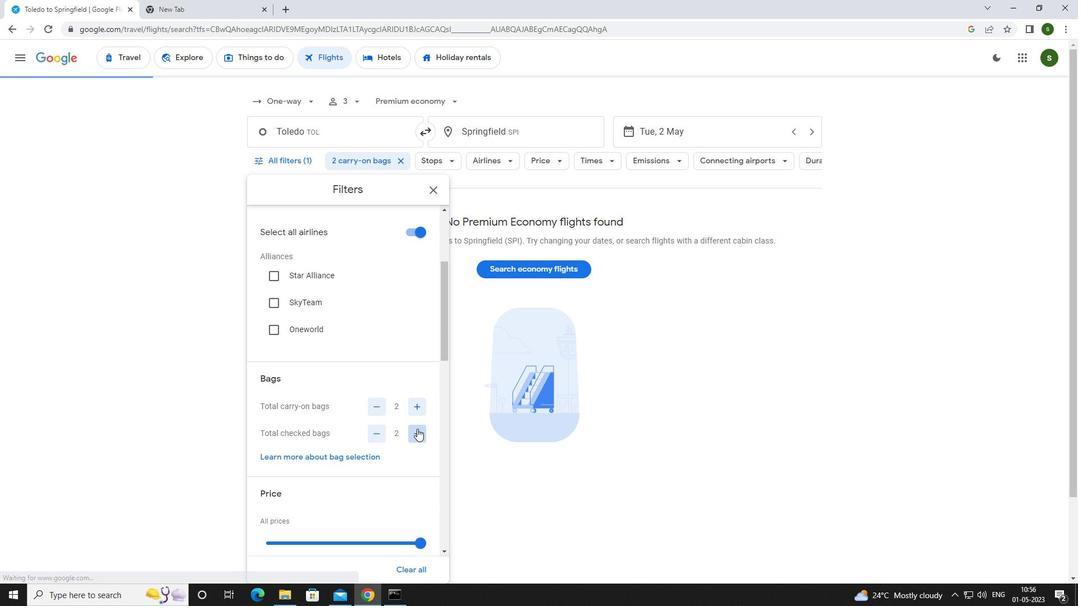 
Action: Mouse moved to (391, 403)
Screenshot: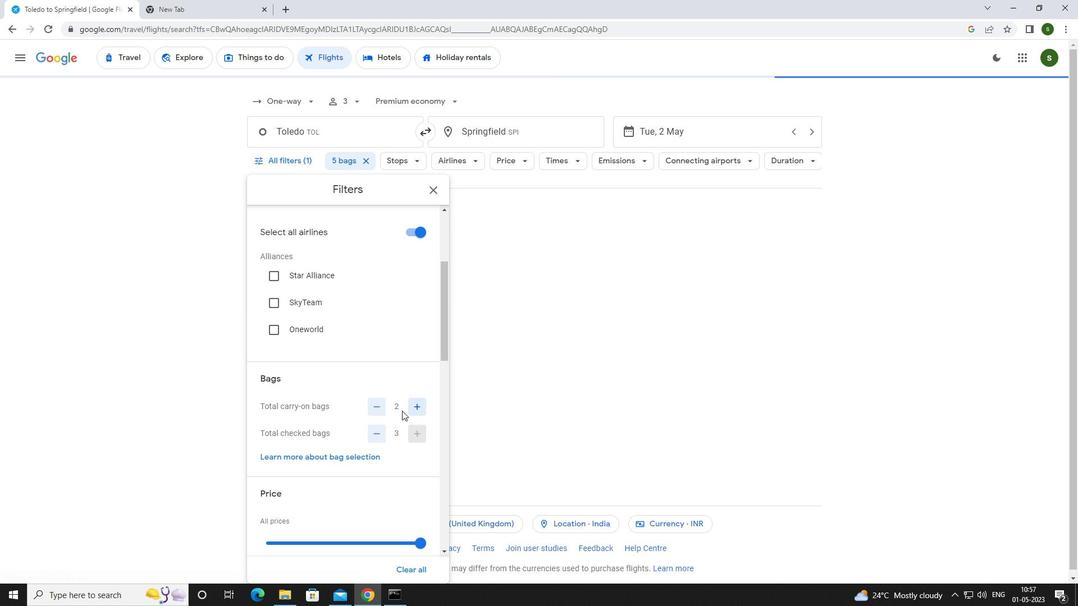 
Action: Mouse scrolled (391, 403) with delta (0, 0)
Screenshot: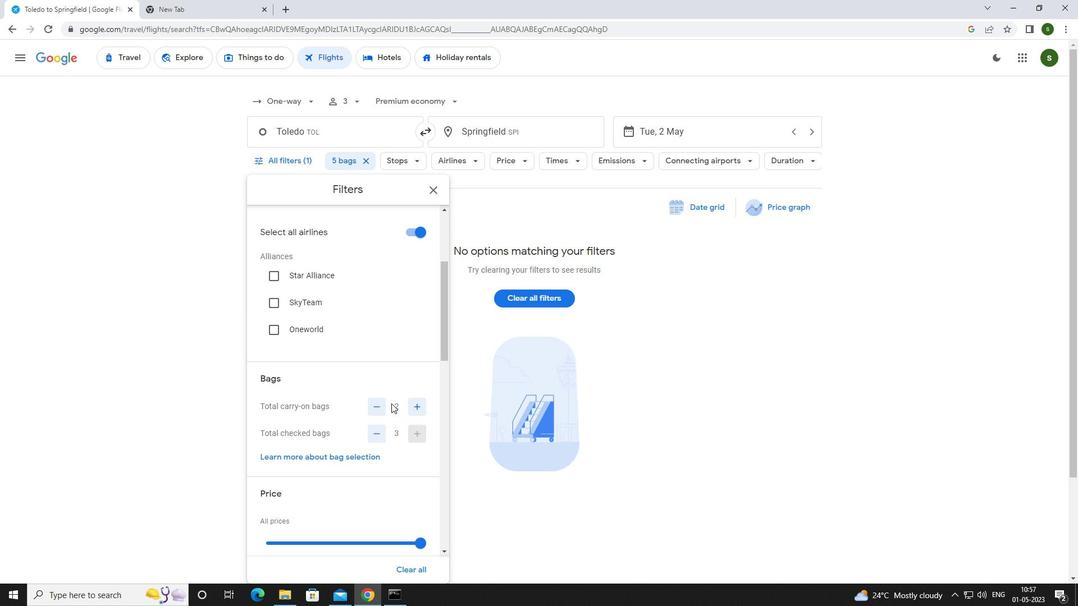 
Action: Mouse scrolled (391, 403) with delta (0, 0)
Screenshot: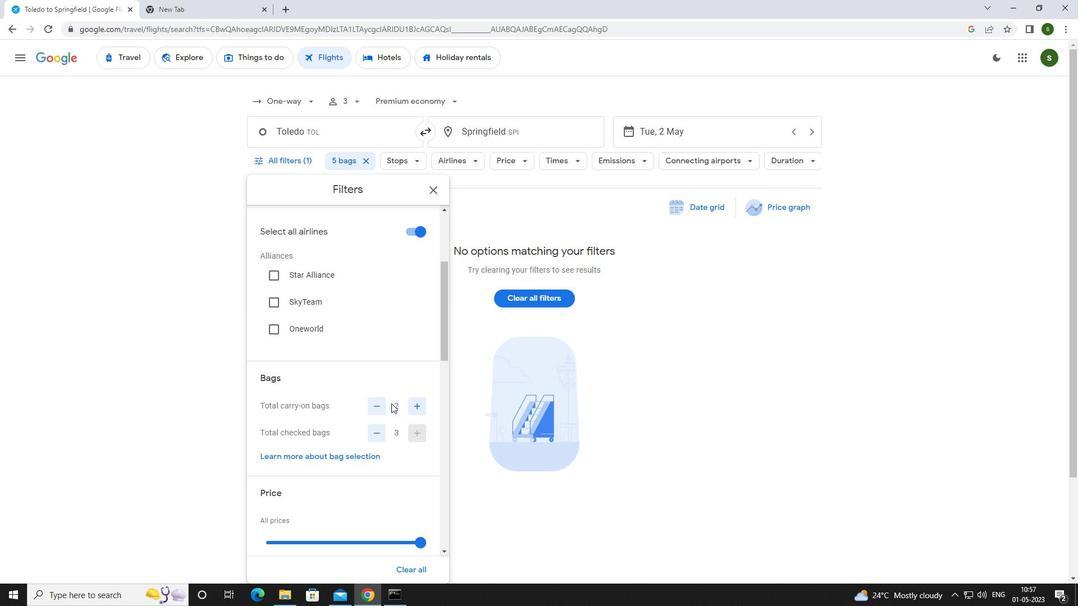 
Action: Mouse moved to (421, 428)
Screenshot: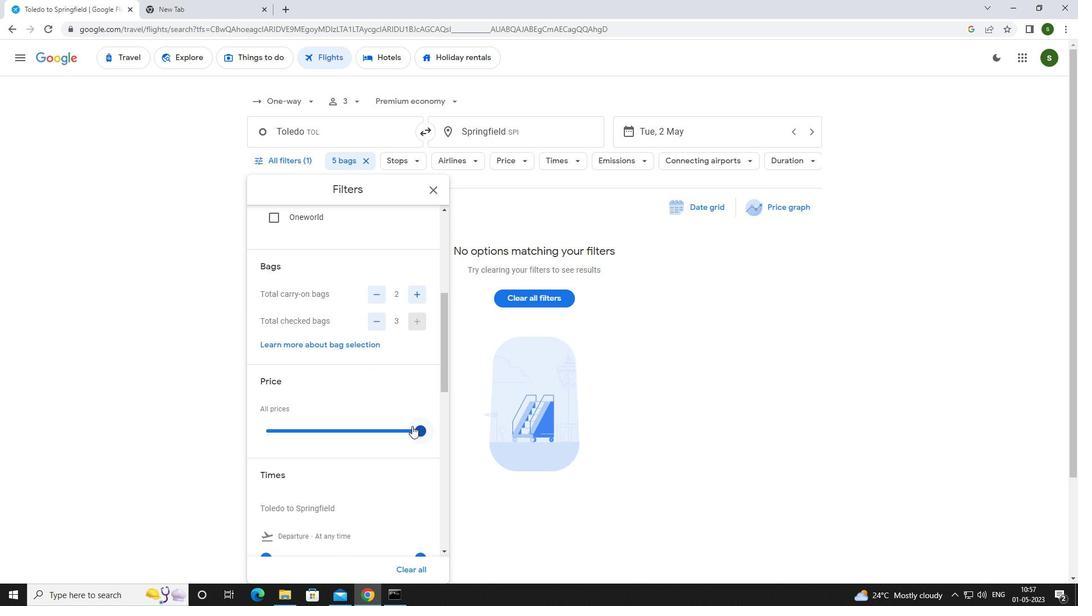 
Action: Mouse pressed left at (421, 428)
Screenshot: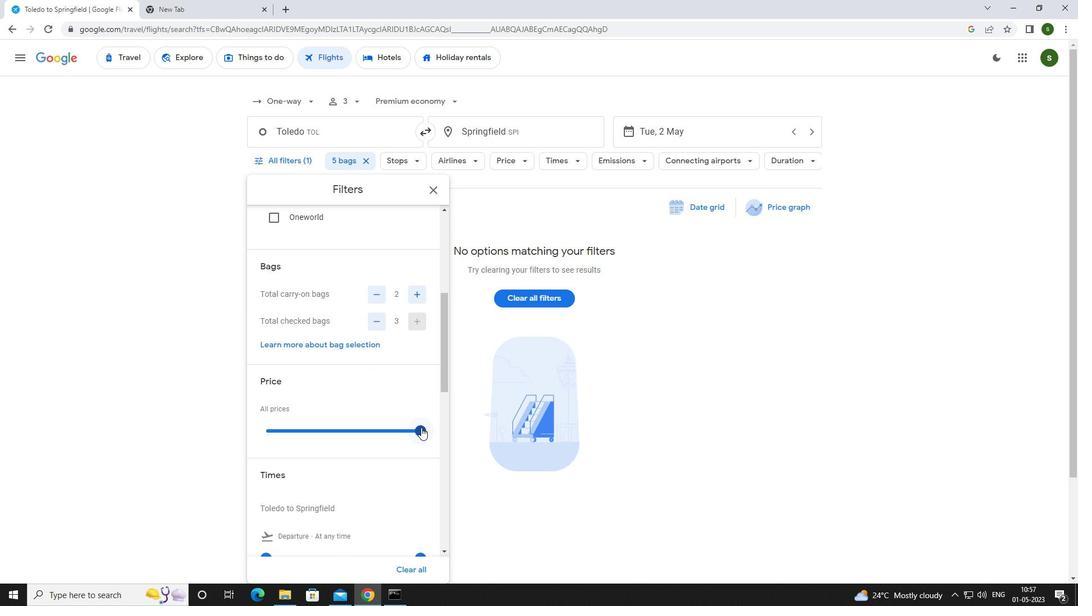 
Action: Mouse moved to (369, 419)
Screenshot: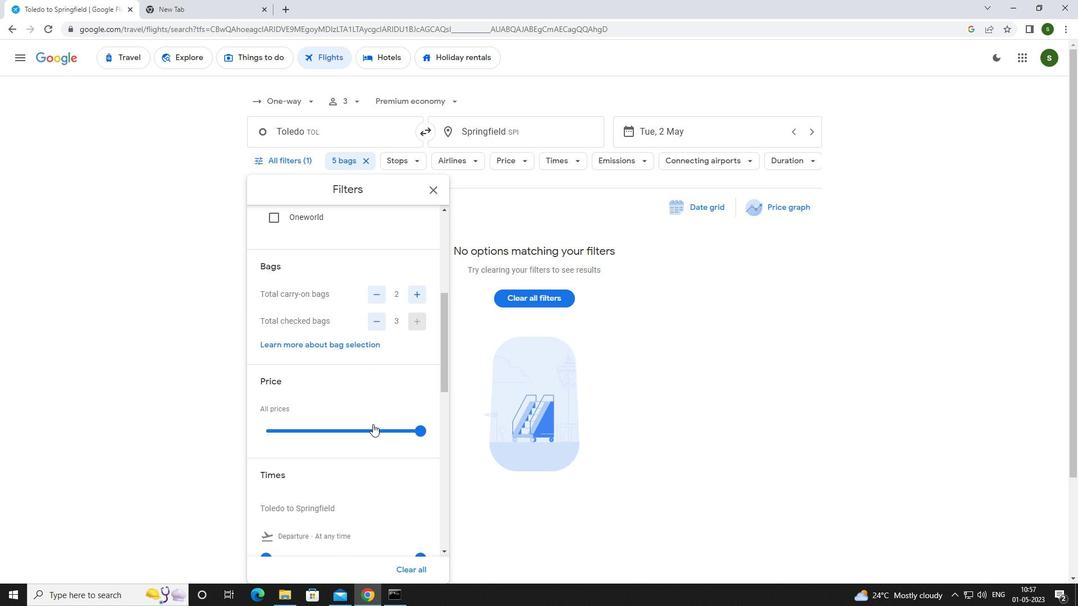 
Action: Mouse scrolled (369, 418) with delta (0, 0)
Screenshot: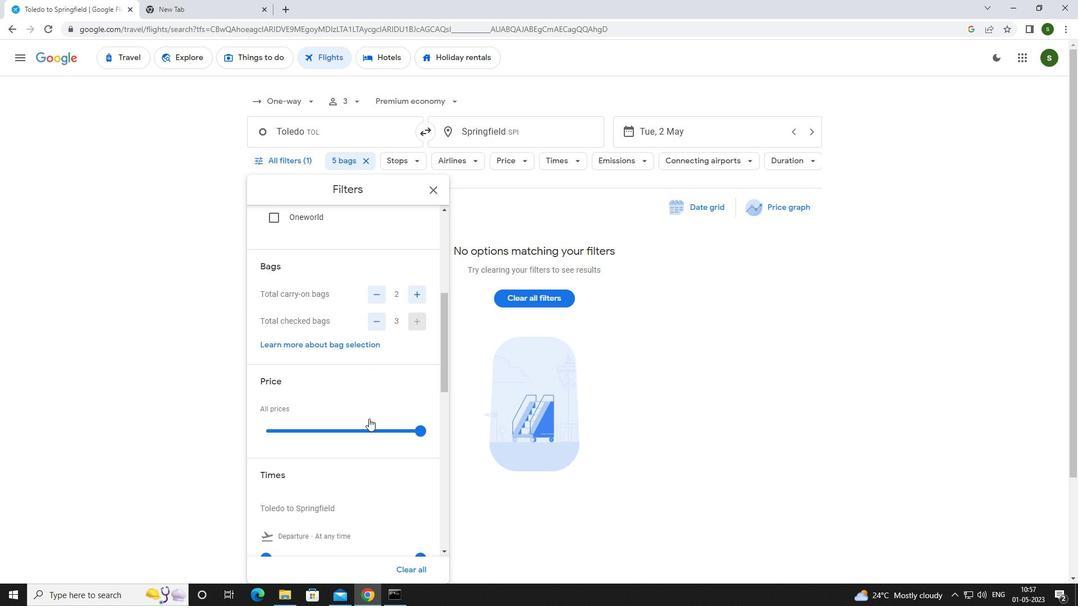 
Action: Mouse scrolled (369, 418) with delta (0, 0)
Screenshot: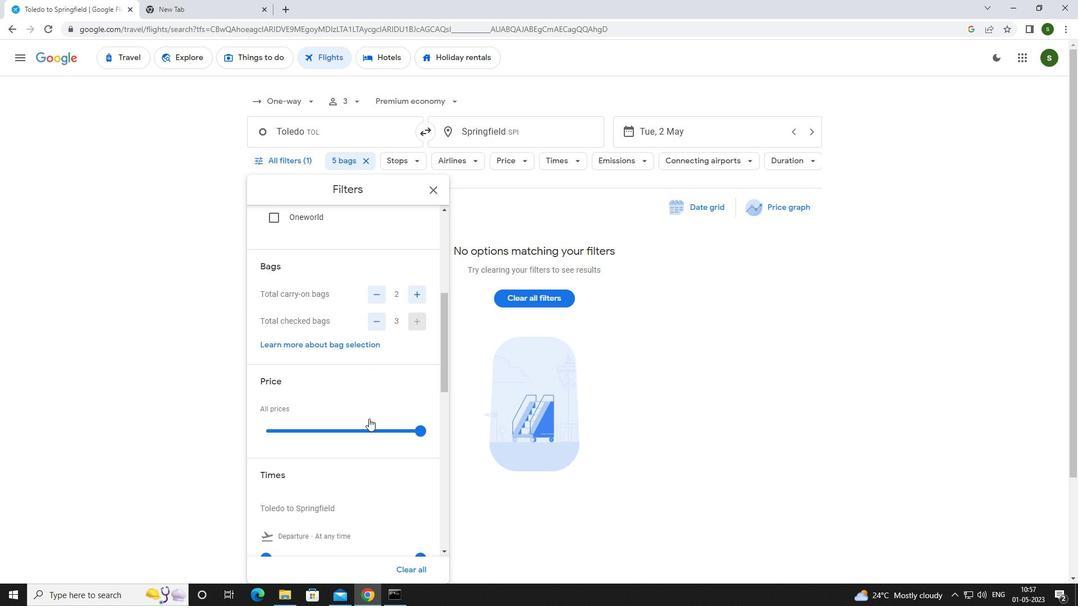 
Action: Mouse moved to (265, 448)
Screenshot: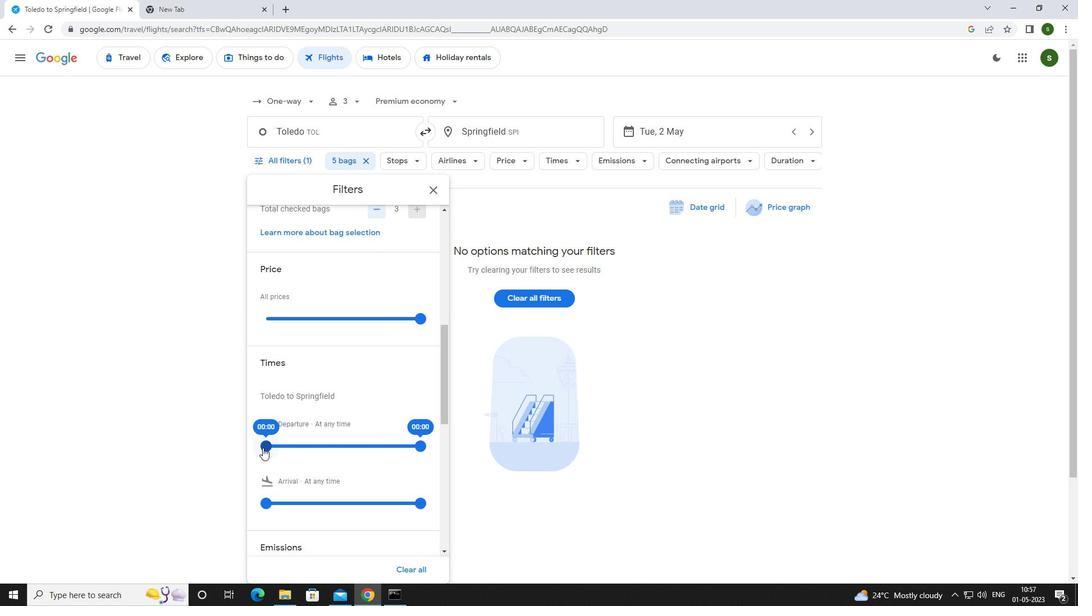 
Action: Mouse pressed left at (265, 448)
Screenshot: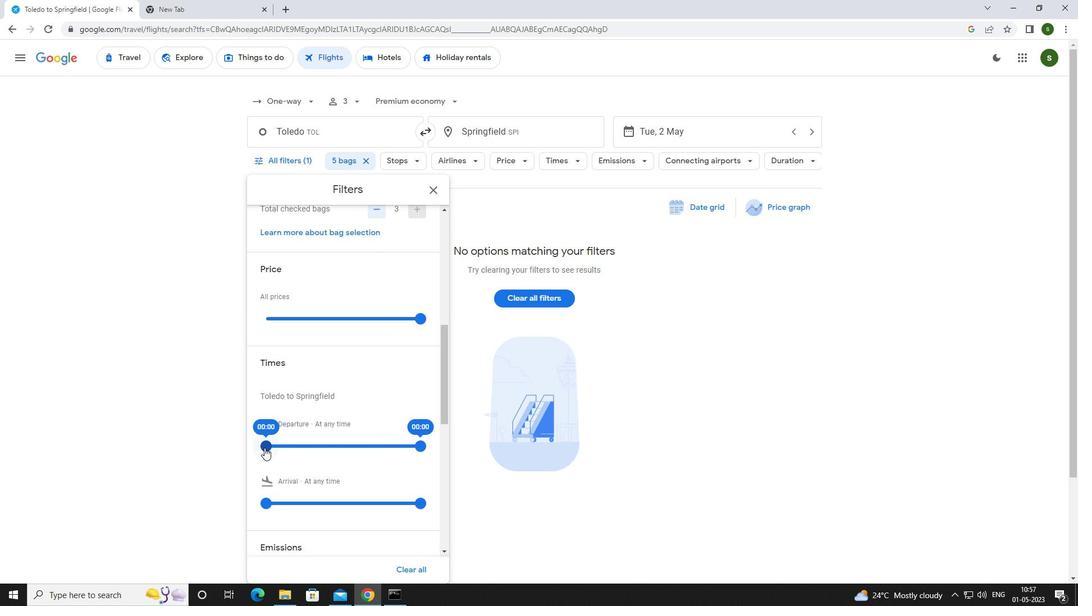 
Action: Mouse moved to (651, 401)
Screenshot: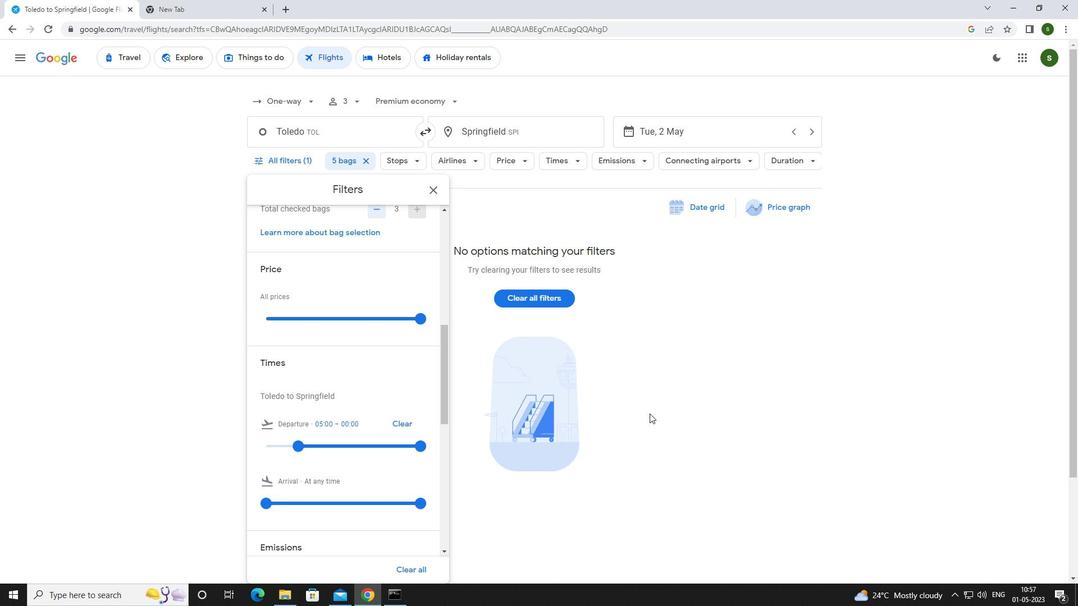 
Action: Mouse pressed left at (651, 401)
Screenshot: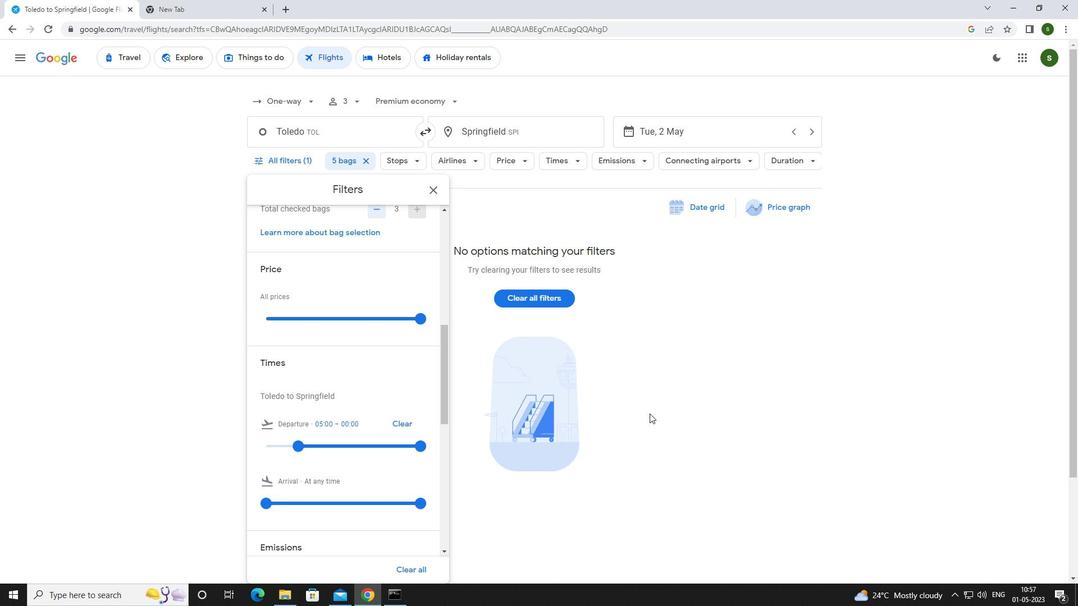 
Action: Mouse moved to (653, 399)
Screenshot: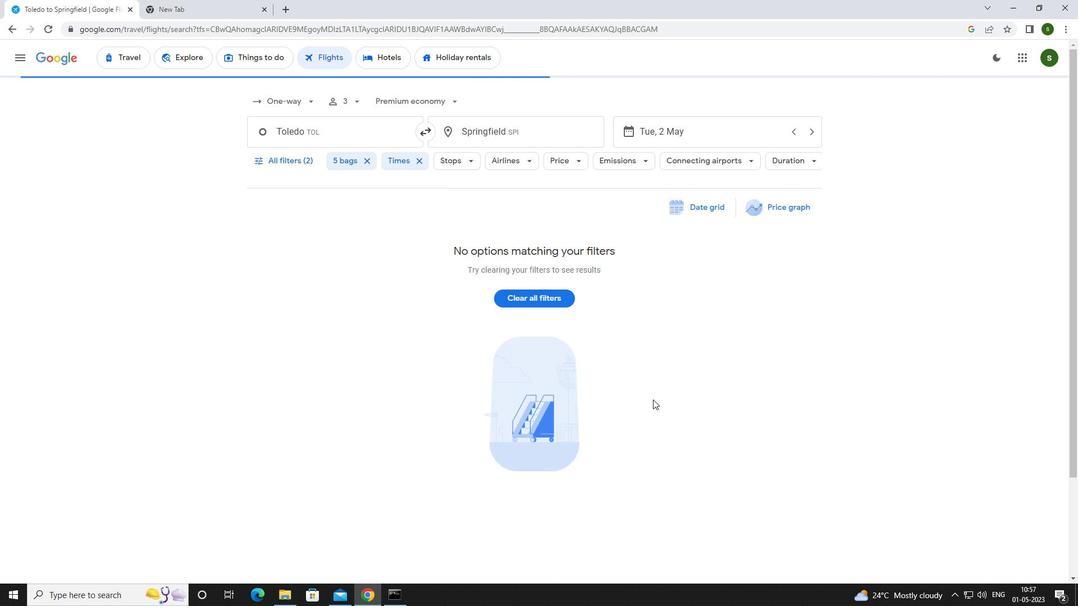 
